 Task: Log work in the project TransportWorks for the issue 'Broken links in documentation' spent time as '3w 4d 22h 10m' and remaining time as '5w 5d 6h 57m' and move to bottom of backlog. Now add the issue to the epic 'Content delivery network (CDN) implementation'.
Action: Mouse moved to (246, 68)
Screenshot: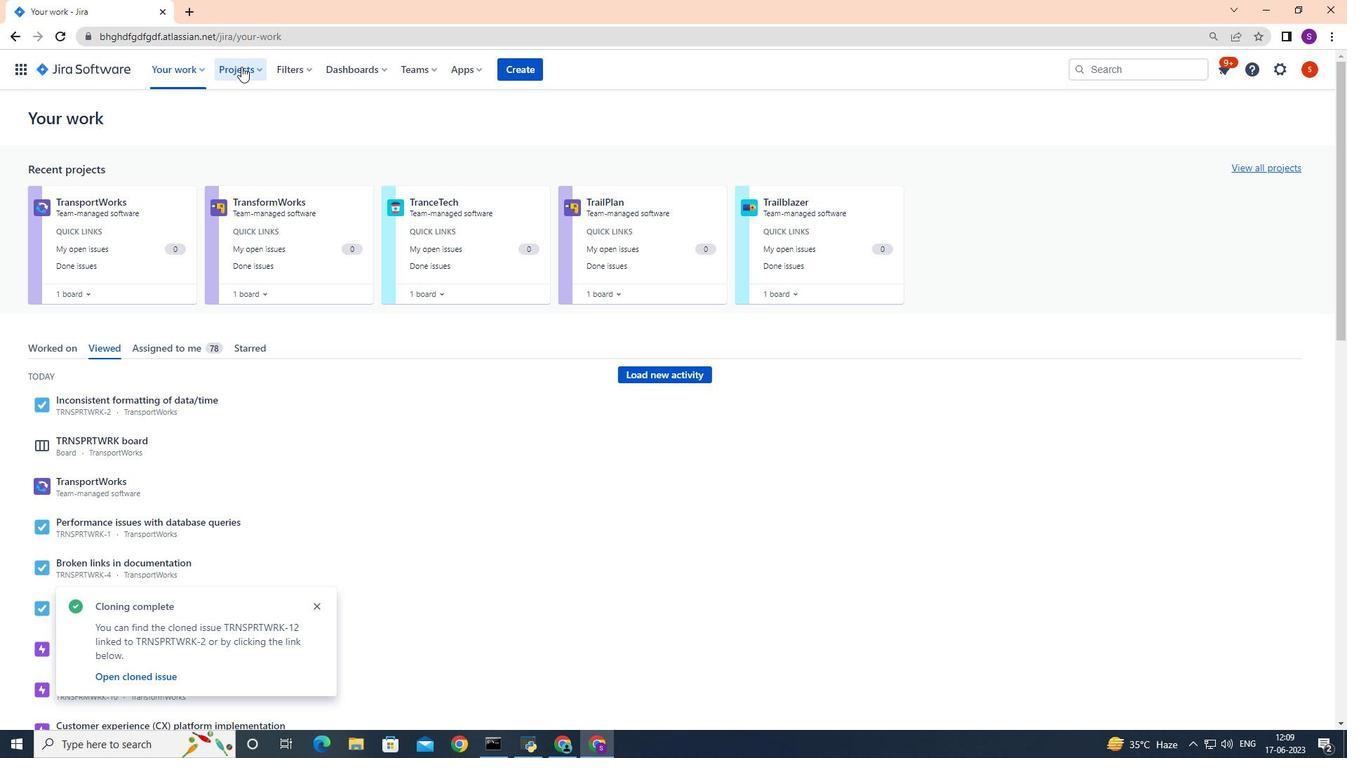 
Action: Mouse pressed left at (246, 68)
Screenshot: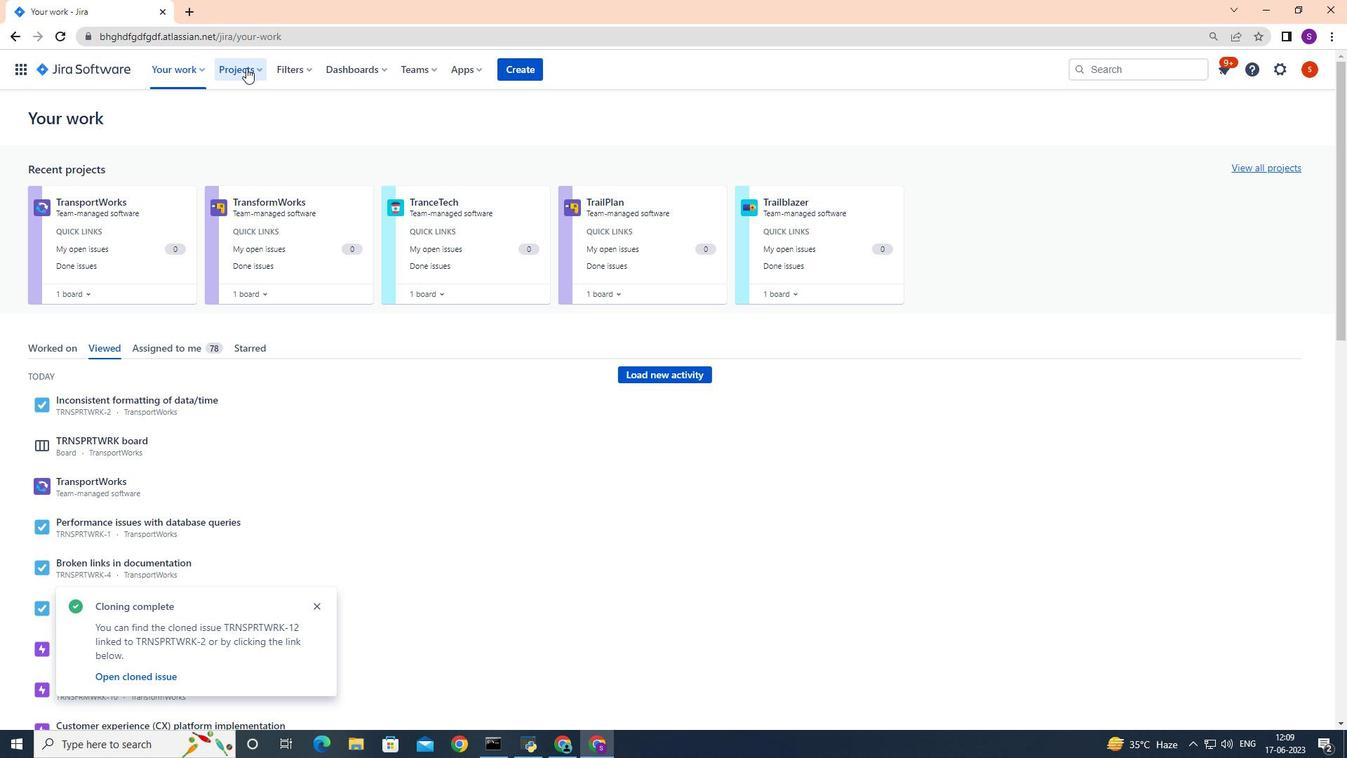 
Action: Mouse moved to (261, 128)
Screenshot: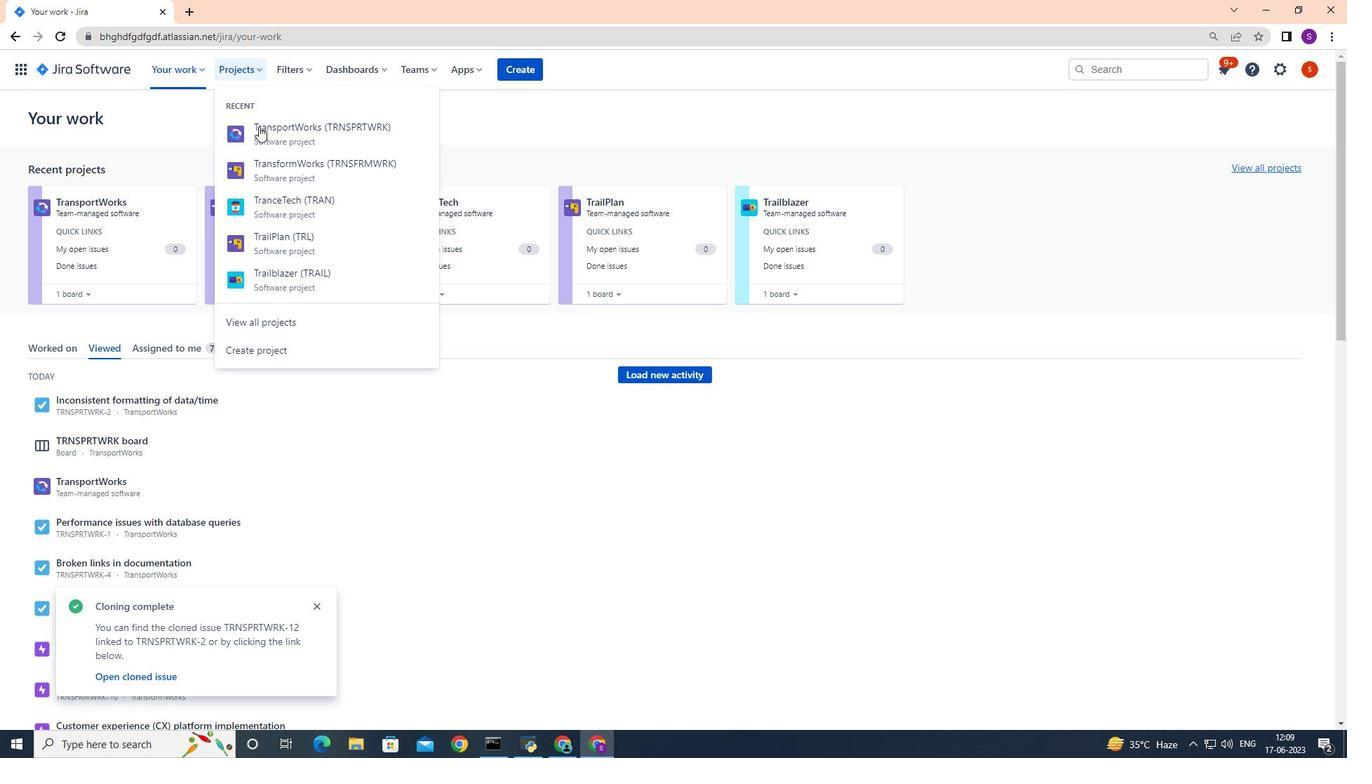 
Action: Mouse pressed left at (261, 128)
Screenshot: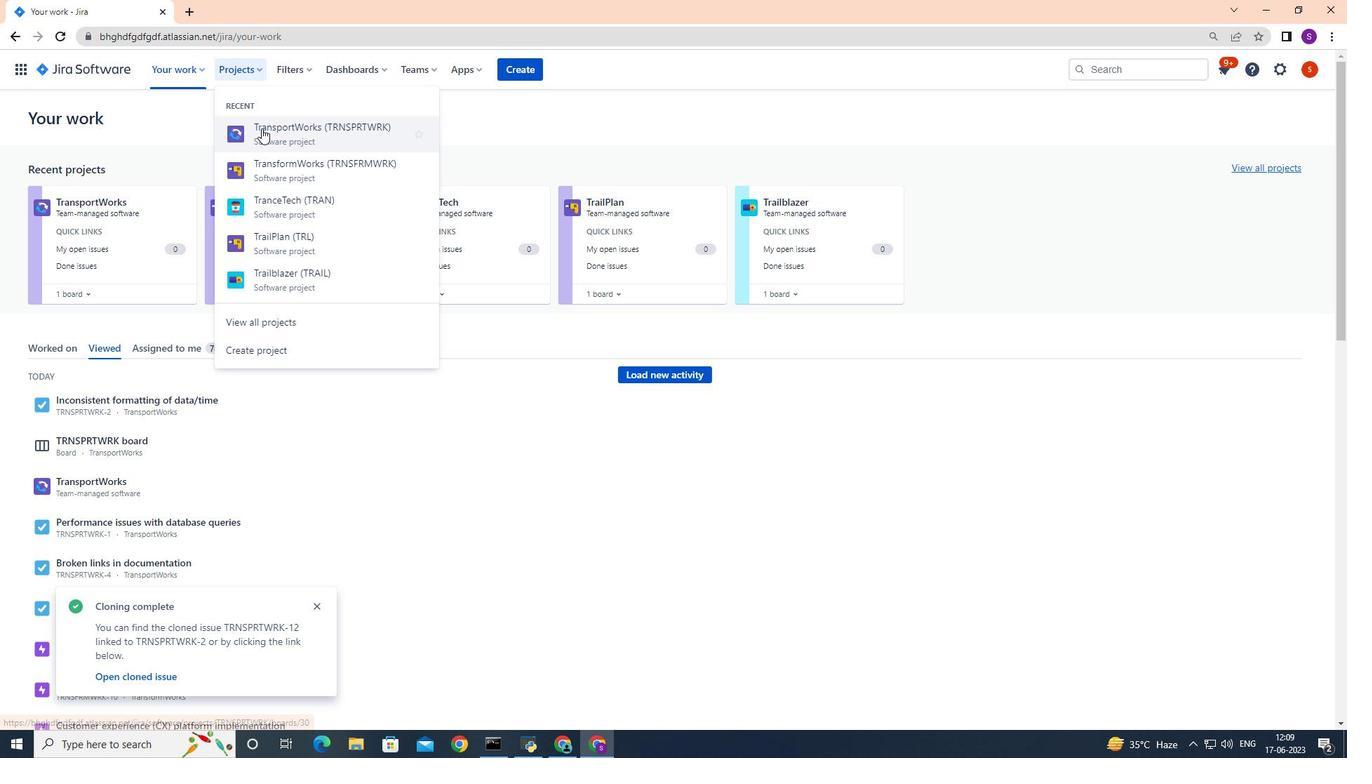 
Action: Mouse moved to (148, 211)
Screenshot: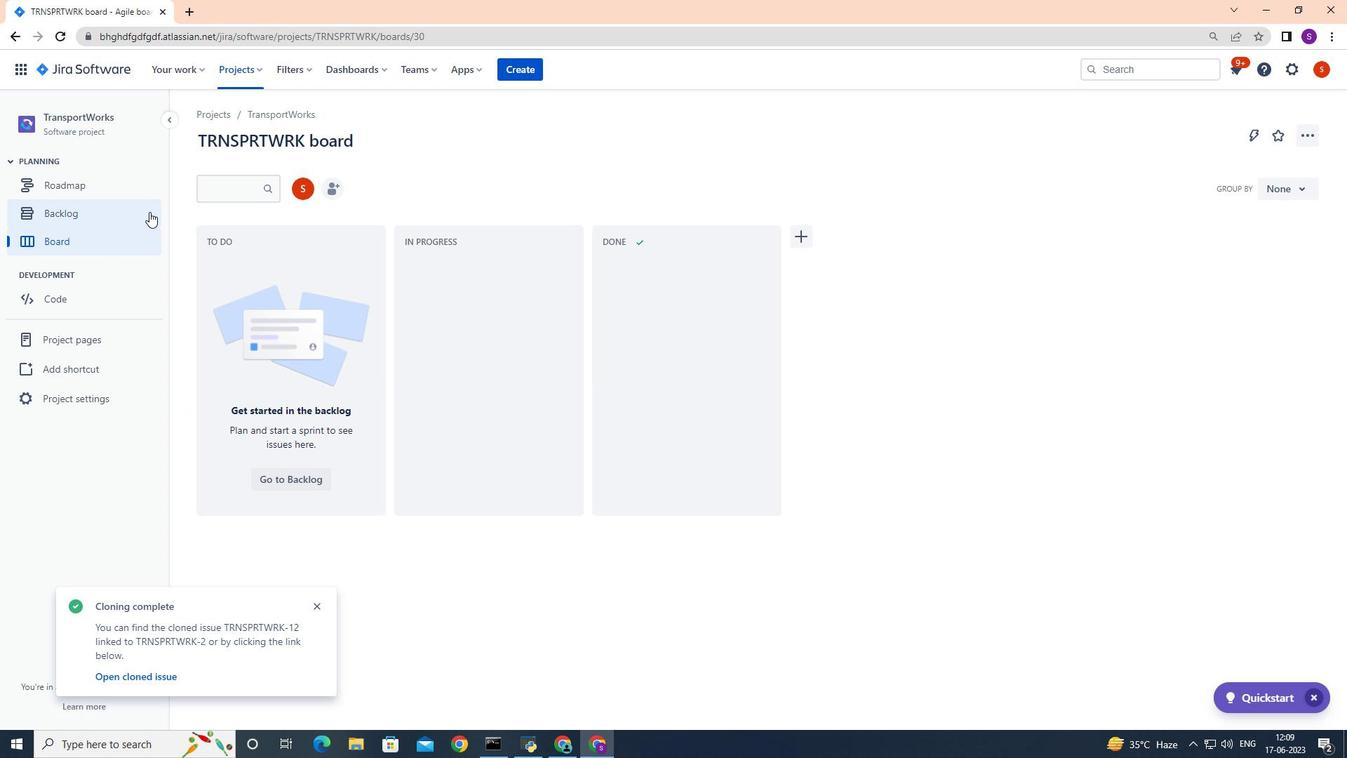 
Action: Mouse pressed left at (148, 211)
Screenshot: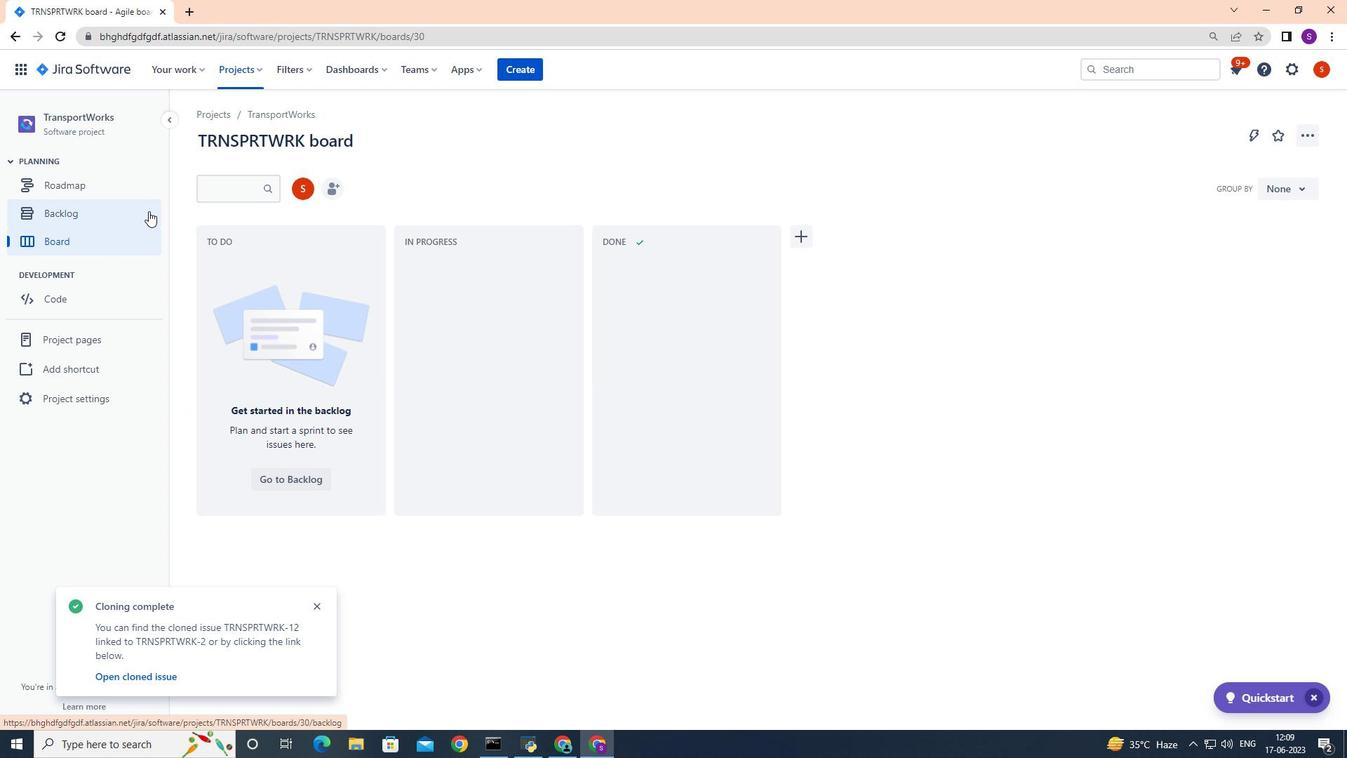 
Action: Mouse moved to (592, 408)
Screenshot: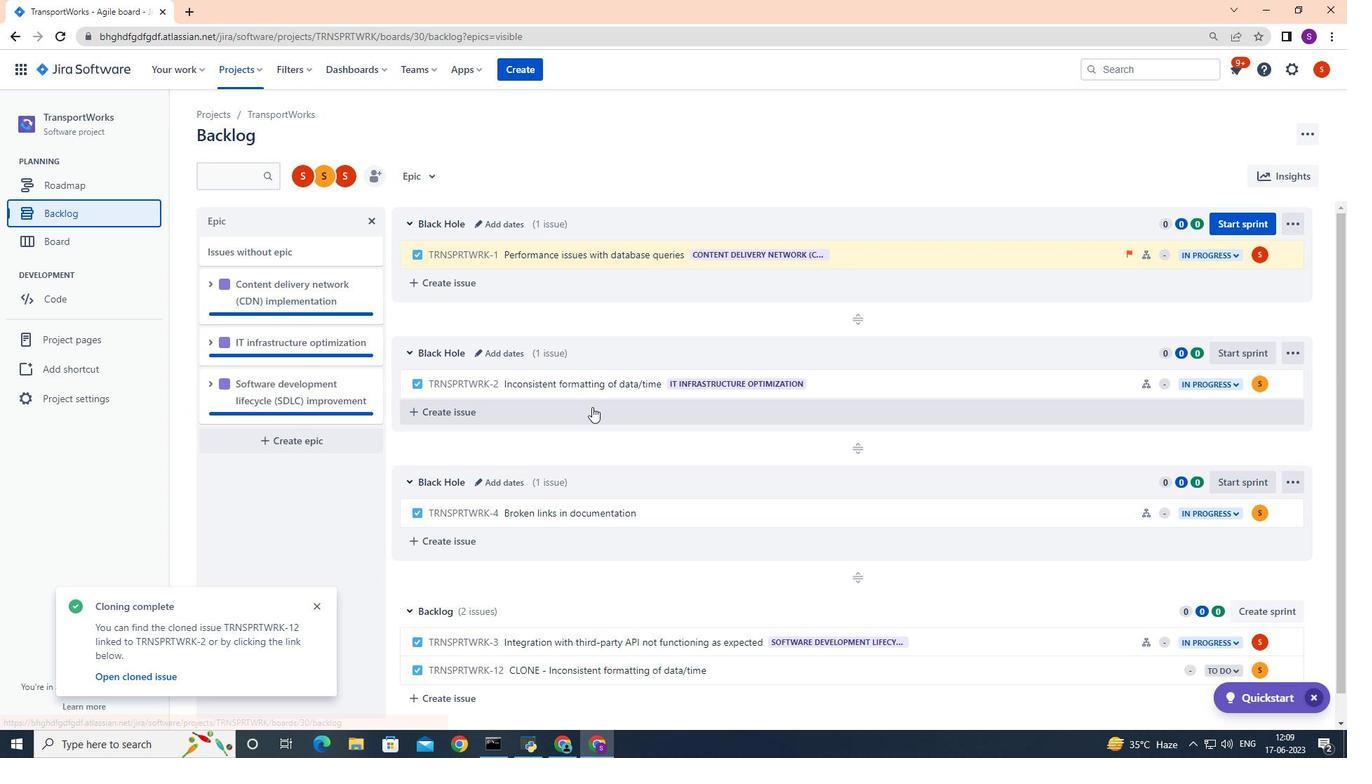 
Action: Mouse scrolled (592, 407) with delta (0, 0)
Screenshot: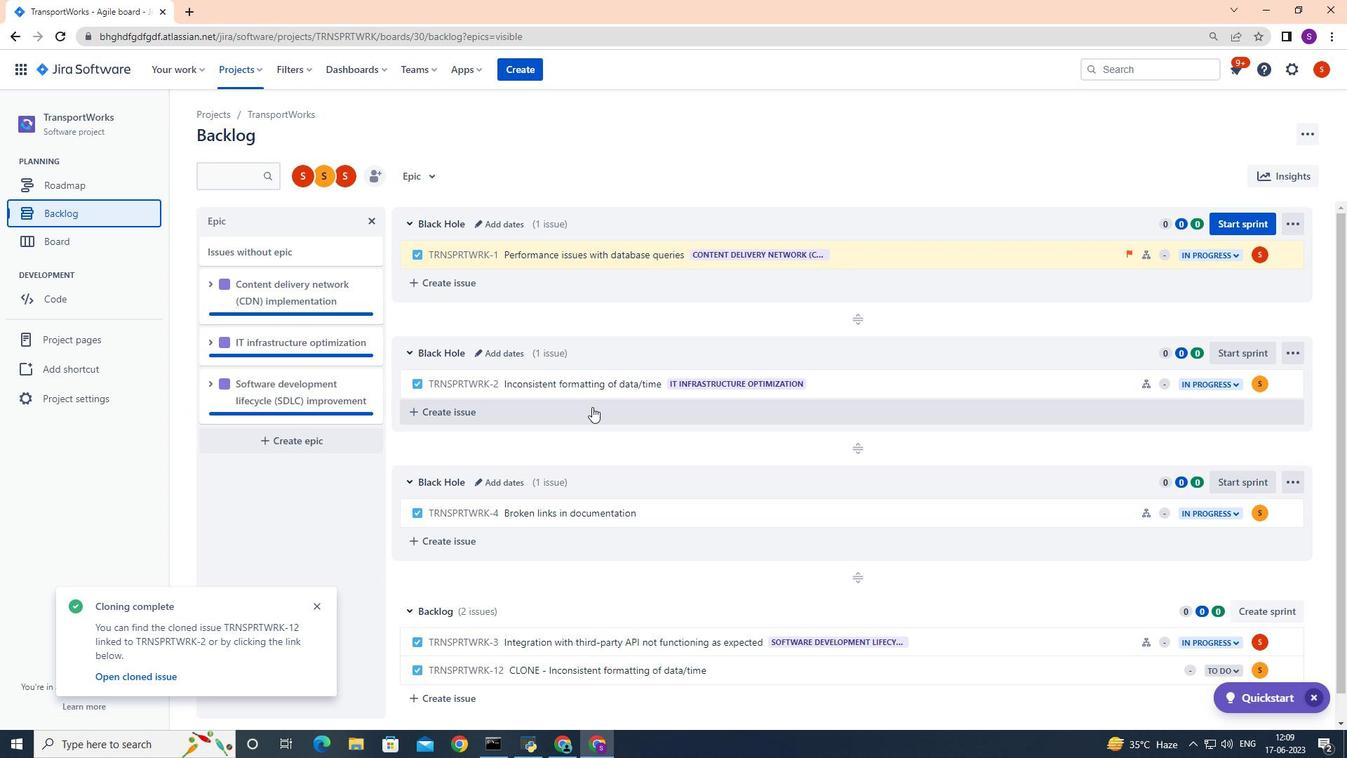 
Action: Mouse moved to (593, 409)
Screenshot: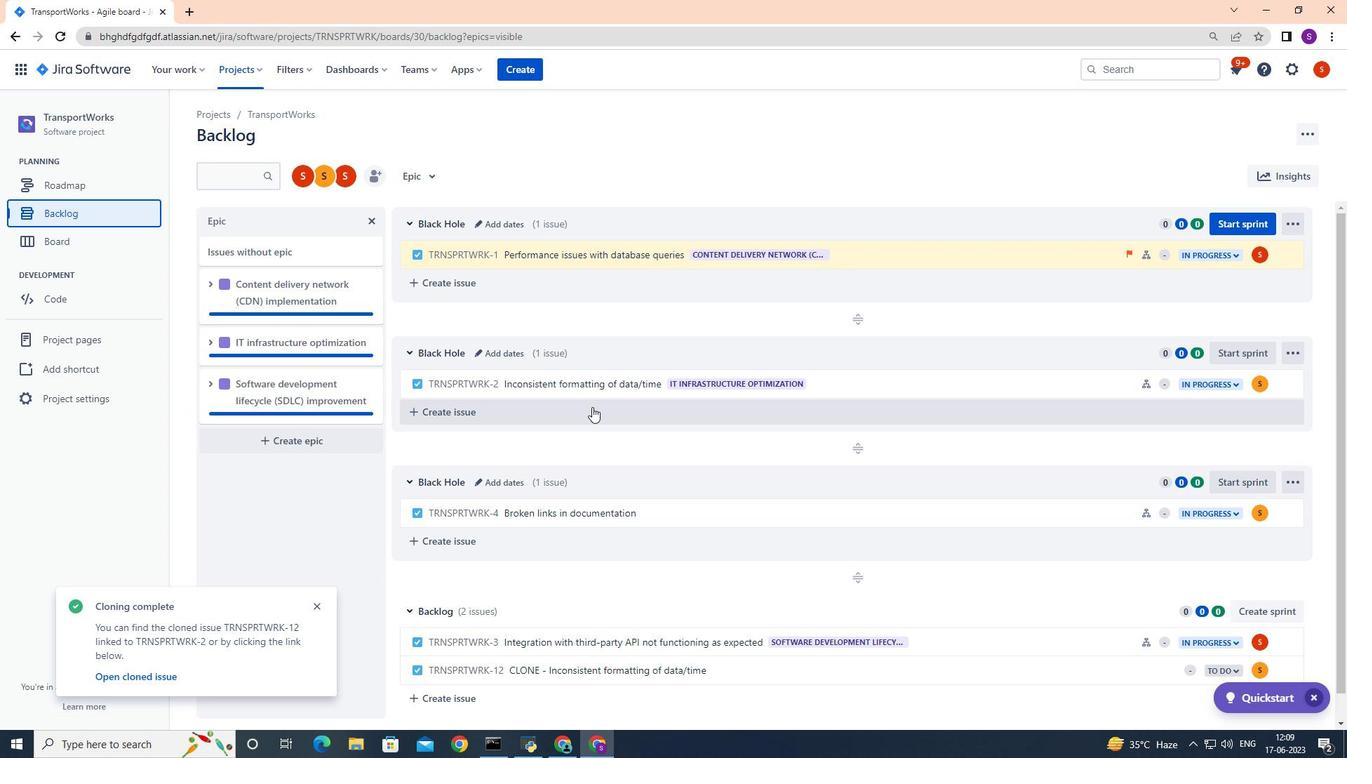 
Action: Mouse scrolled (593, 408) with delta (0, 0)
Screenshot: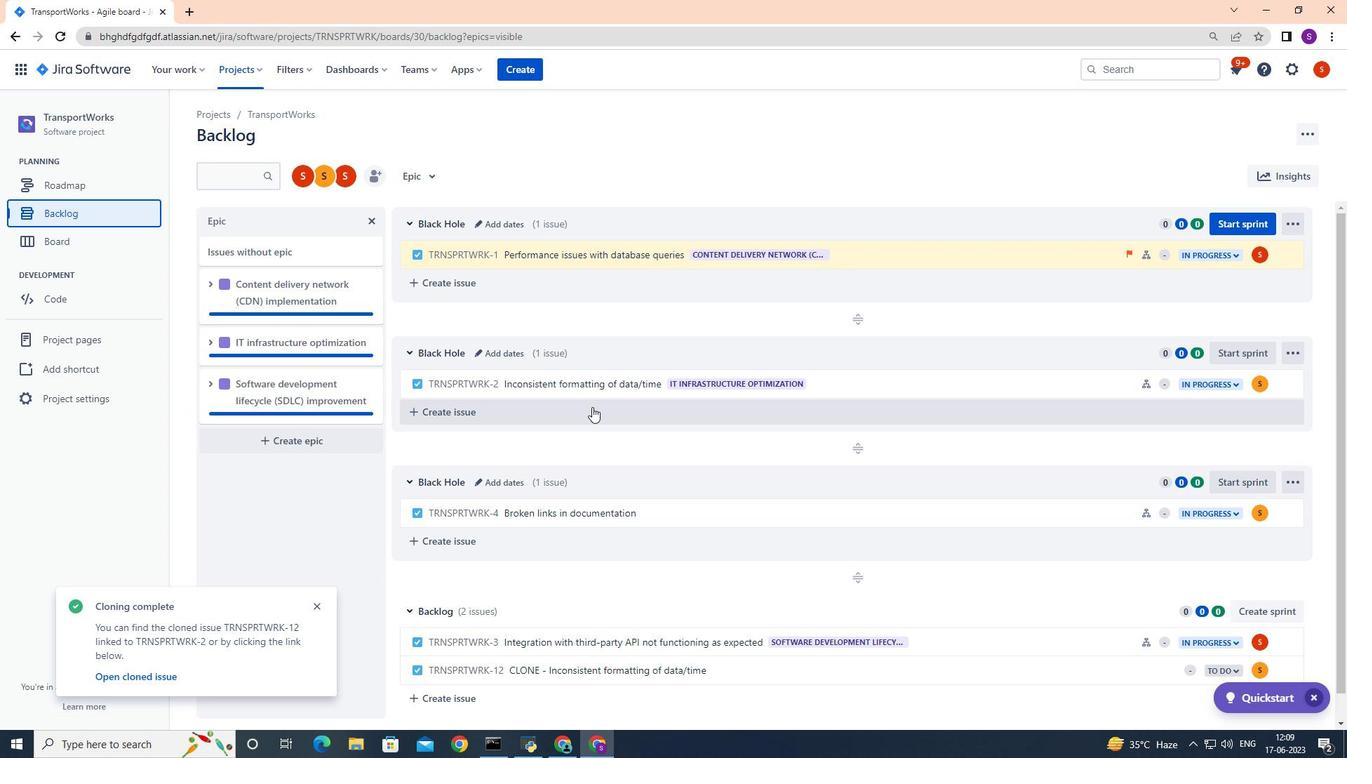
Action: Mouse moved to (593, 409)
Screenshot: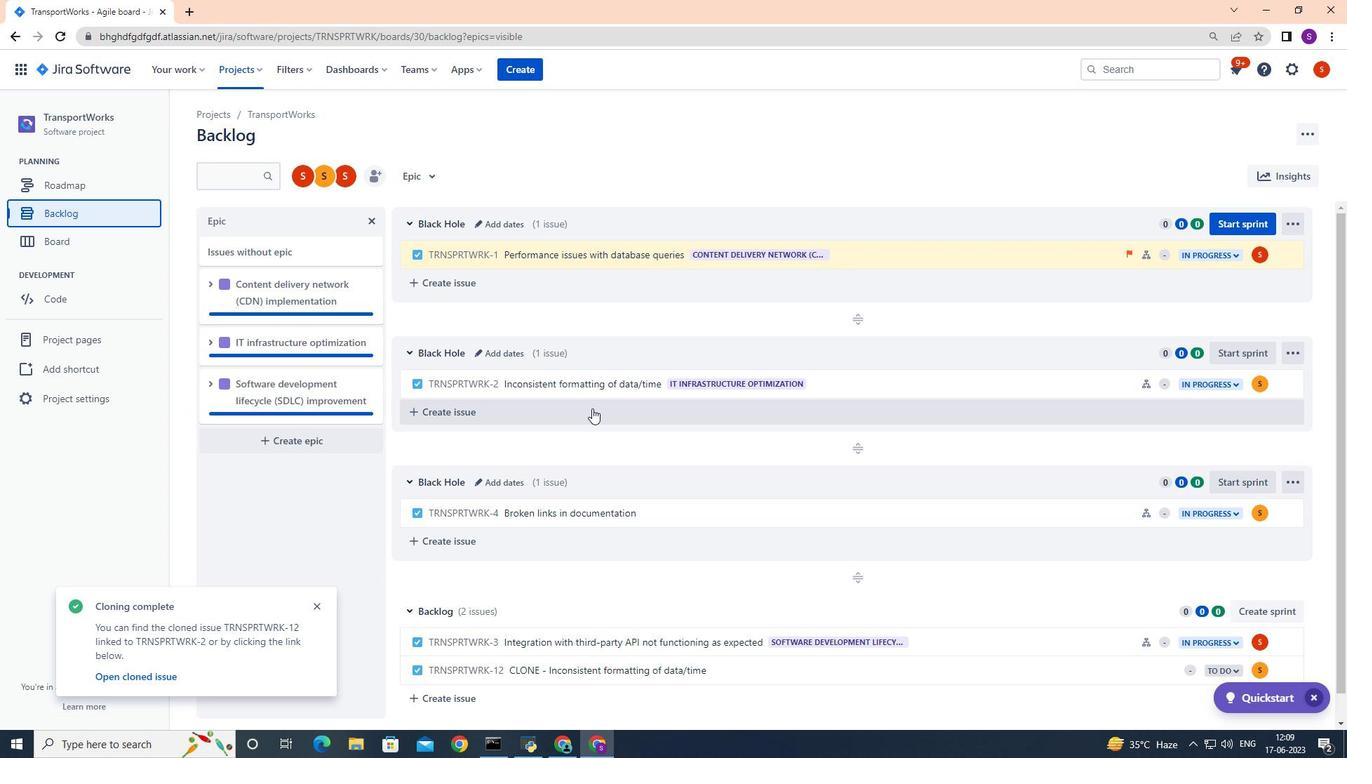
Action: Mouse scrolled (593, 408) with delta (0, 0)
Screenshot: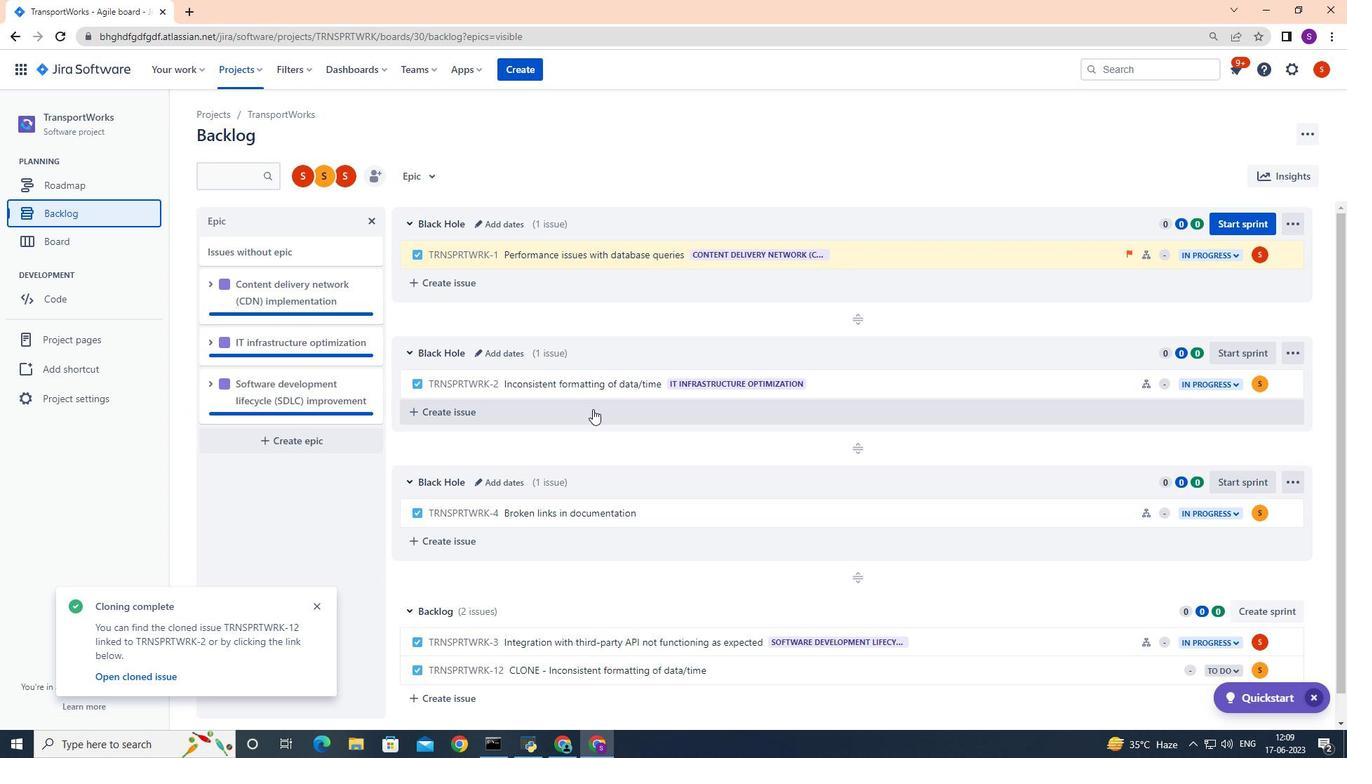 
Action: Mouse moved to (774, 487)
Screenshot: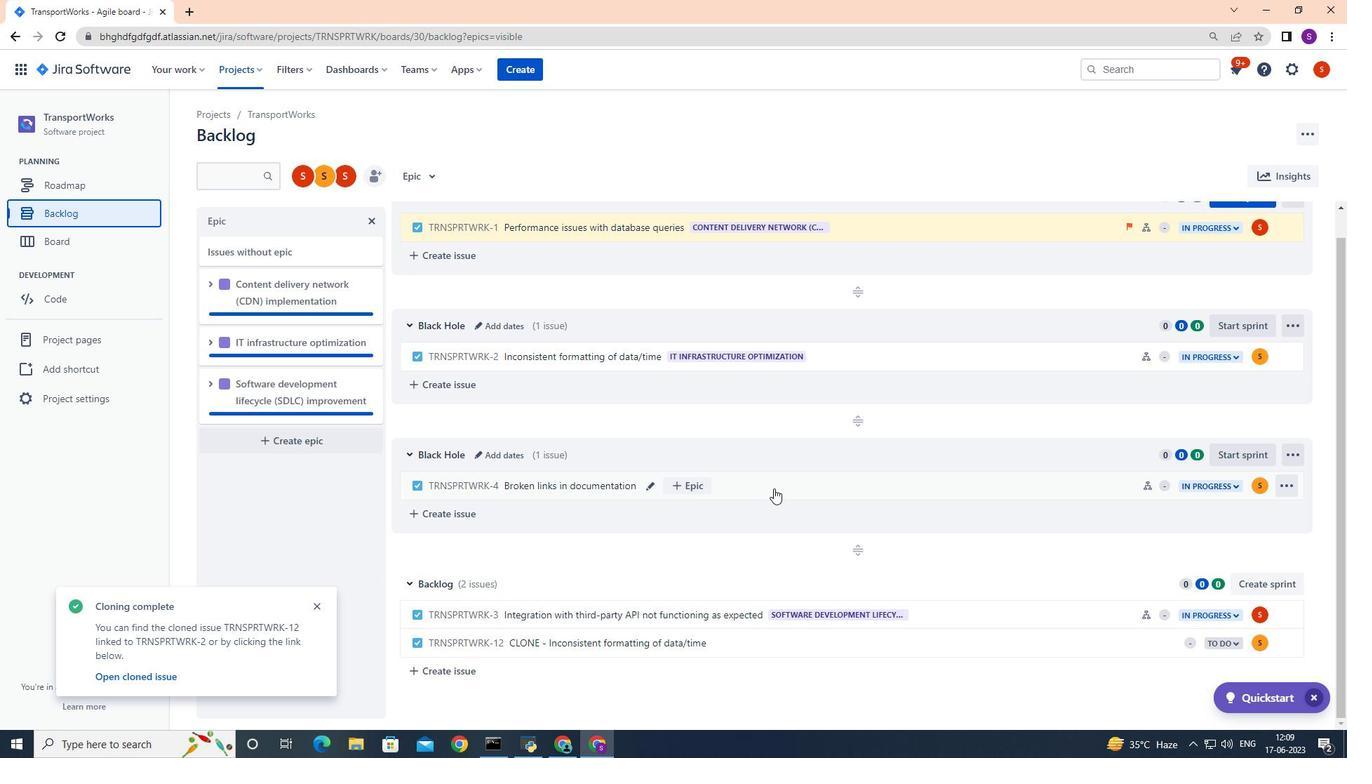 
Action: Mouse pressed left at (774, 487)
Screenshot: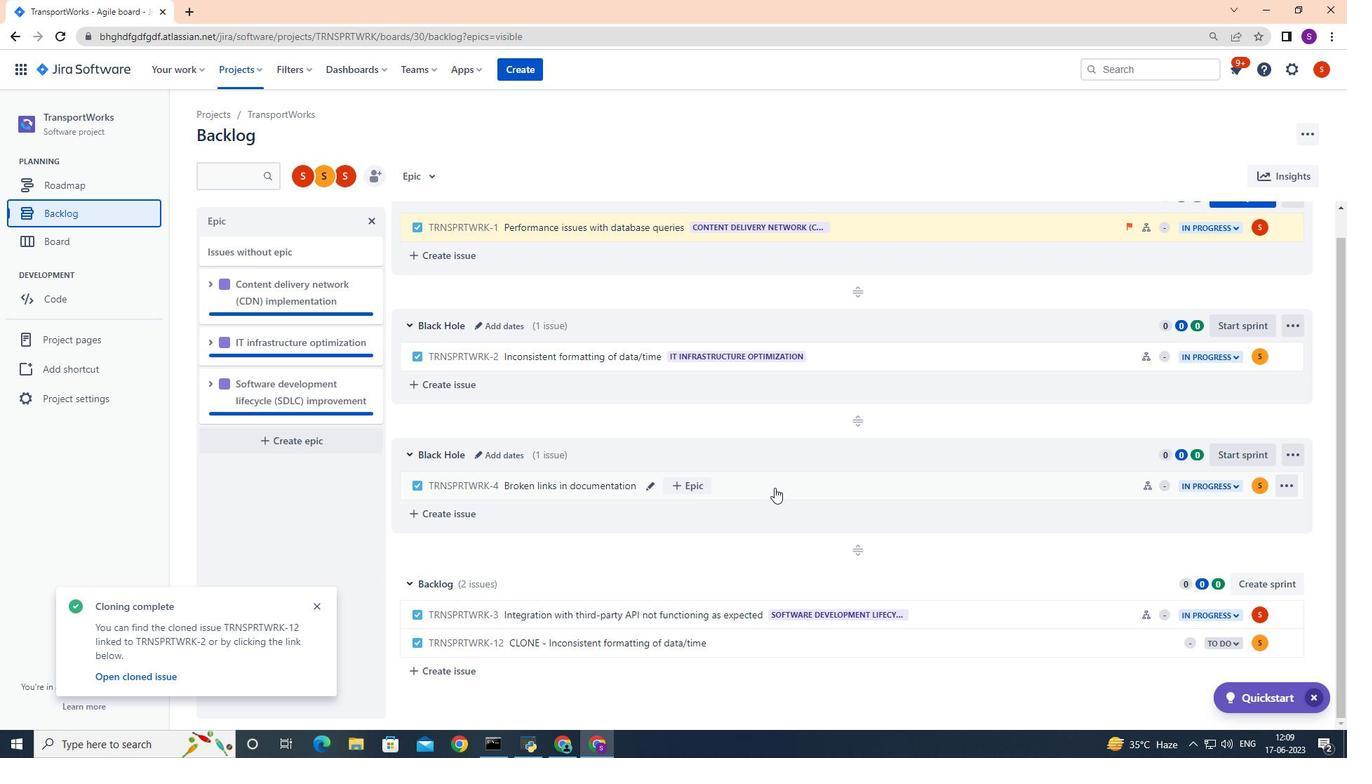 
Action: Mouse moved to (1301, 216)
Screenshot: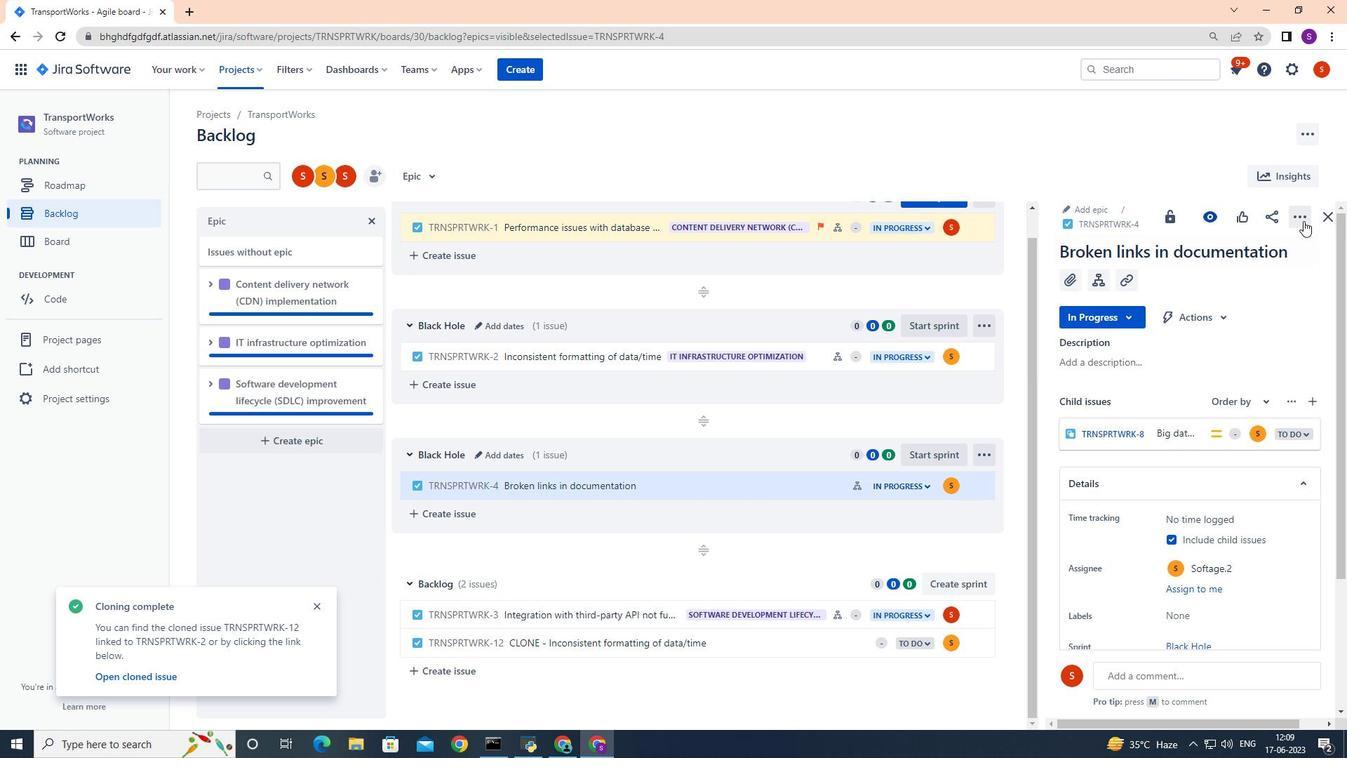 
Action: Mouse pressed left at (1301, 216)
Screenshot: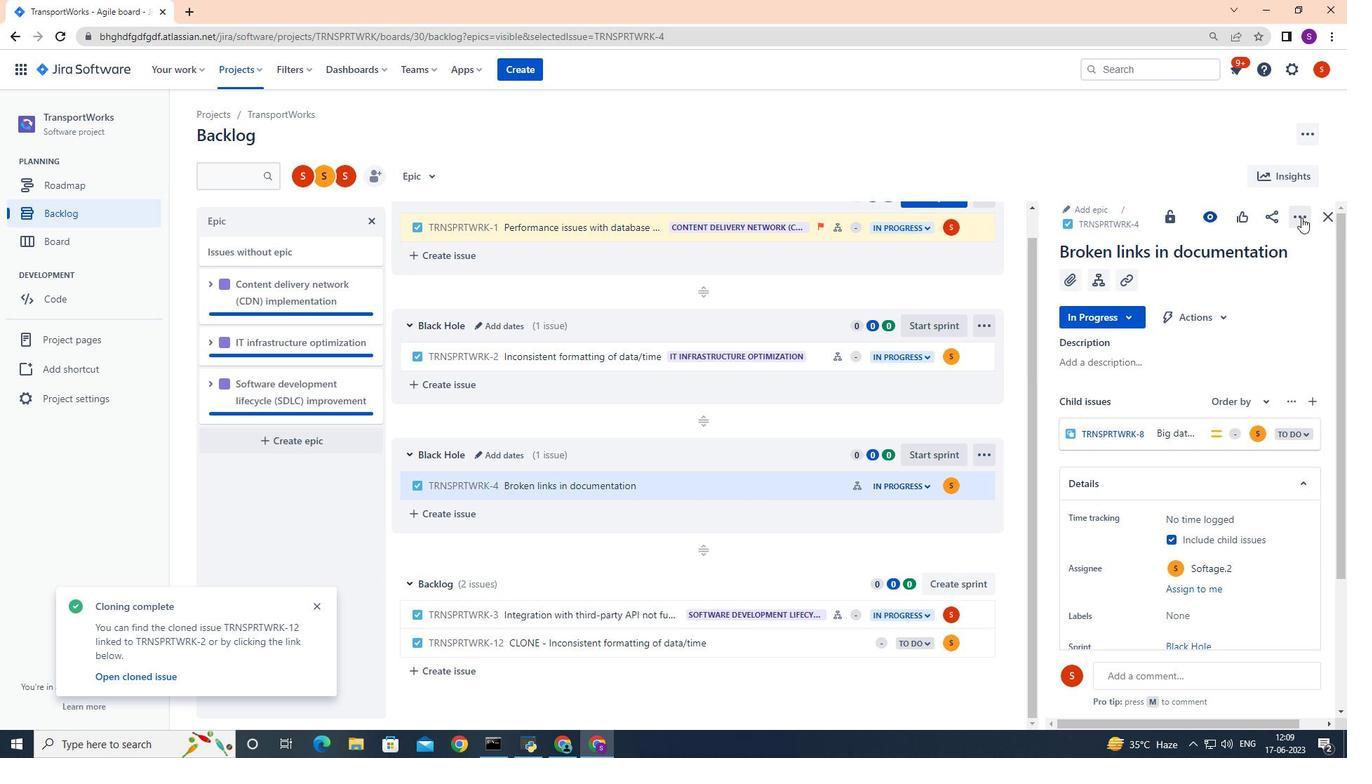 
Action: Mouse moved to (1272, 250)
Screenshot: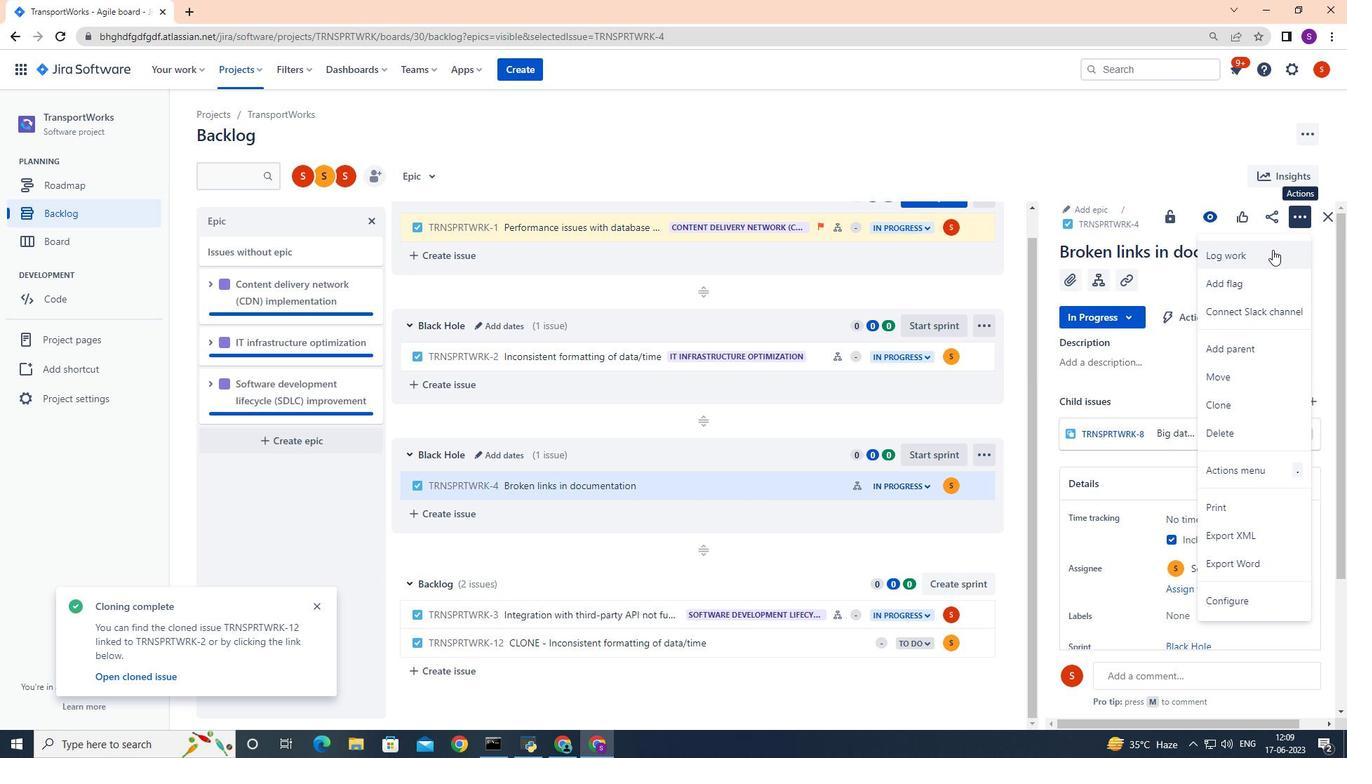 
Action: Mouse pressed left at (1272, 250)
Screenshot: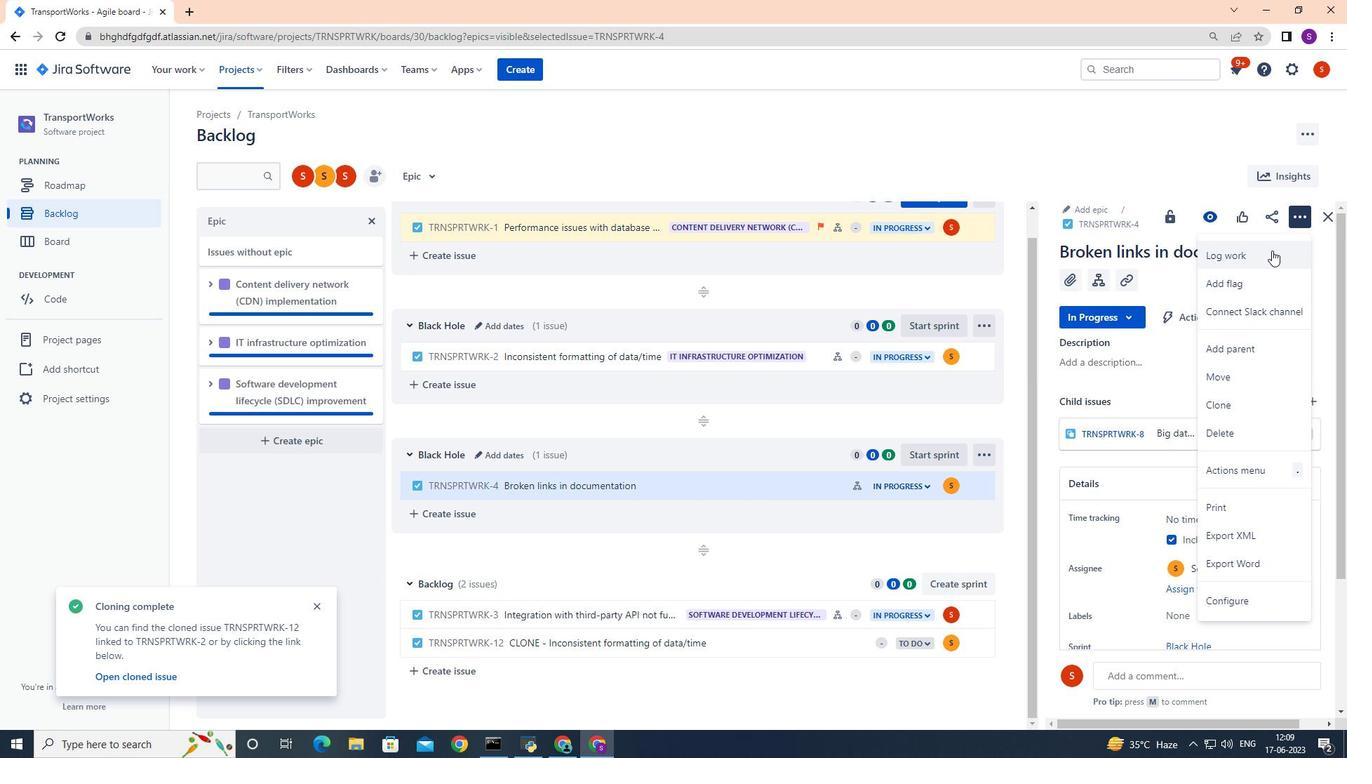 
Action: Mouse moved to (1272, 251)
Screenshot: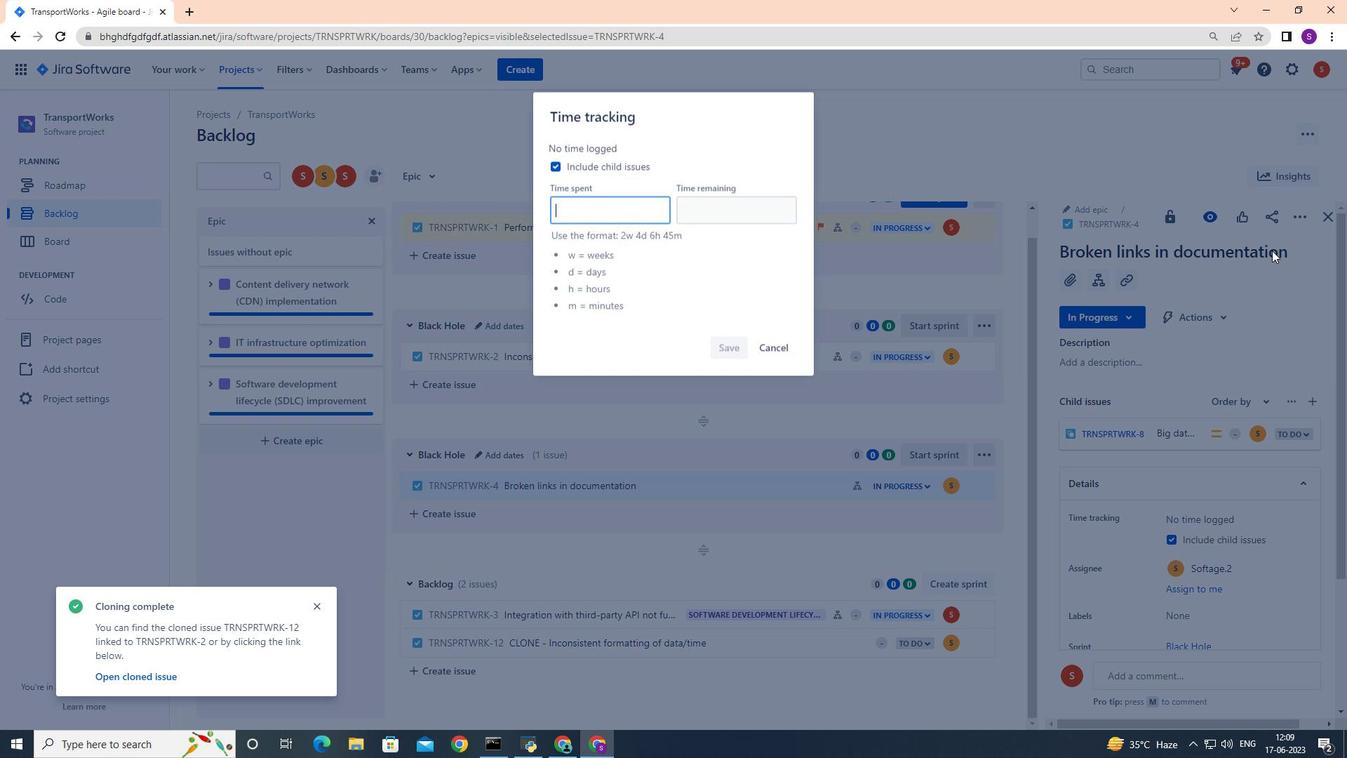
Action: Key pressed 3w<Key.space>4d<Key.space>22h<Key.space>10m<Key.space>
Screenshot: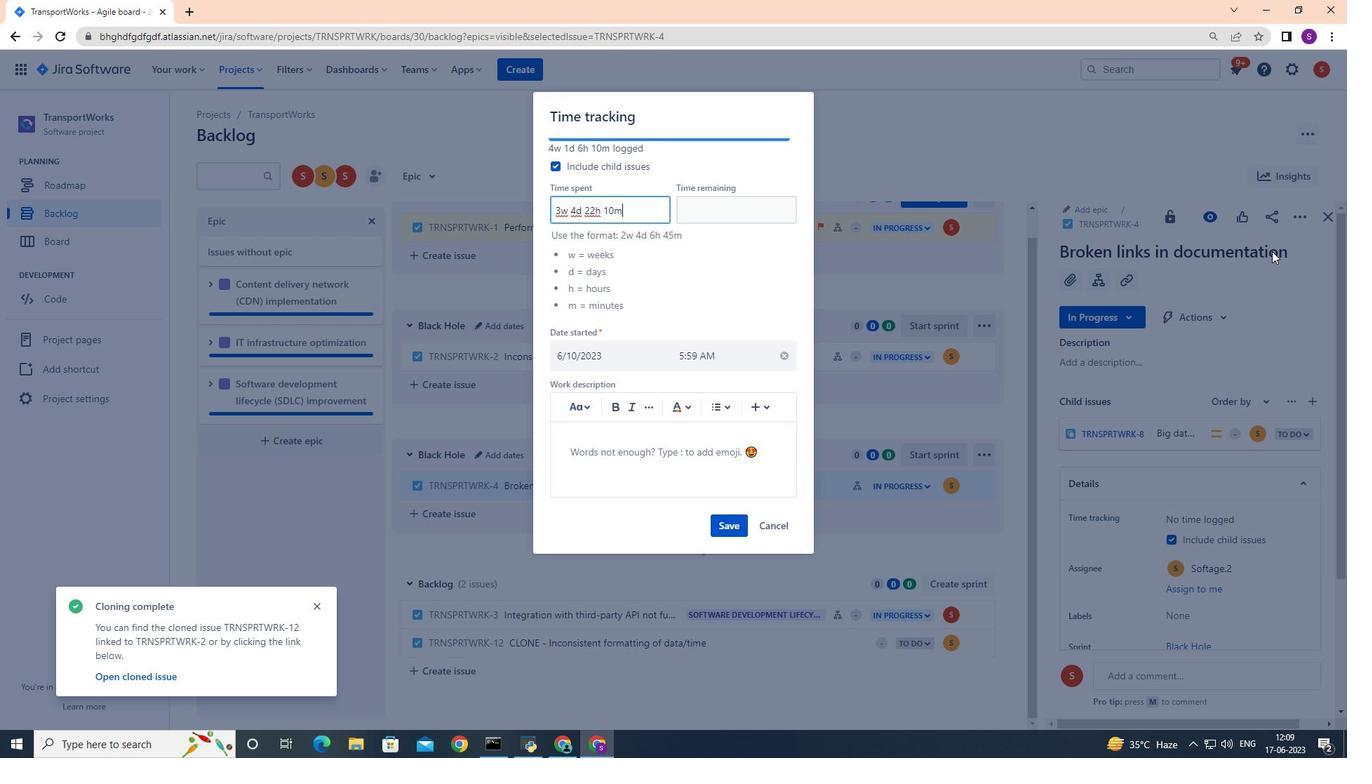 
Action: Mouse moved to (706, 212)
Screenshot: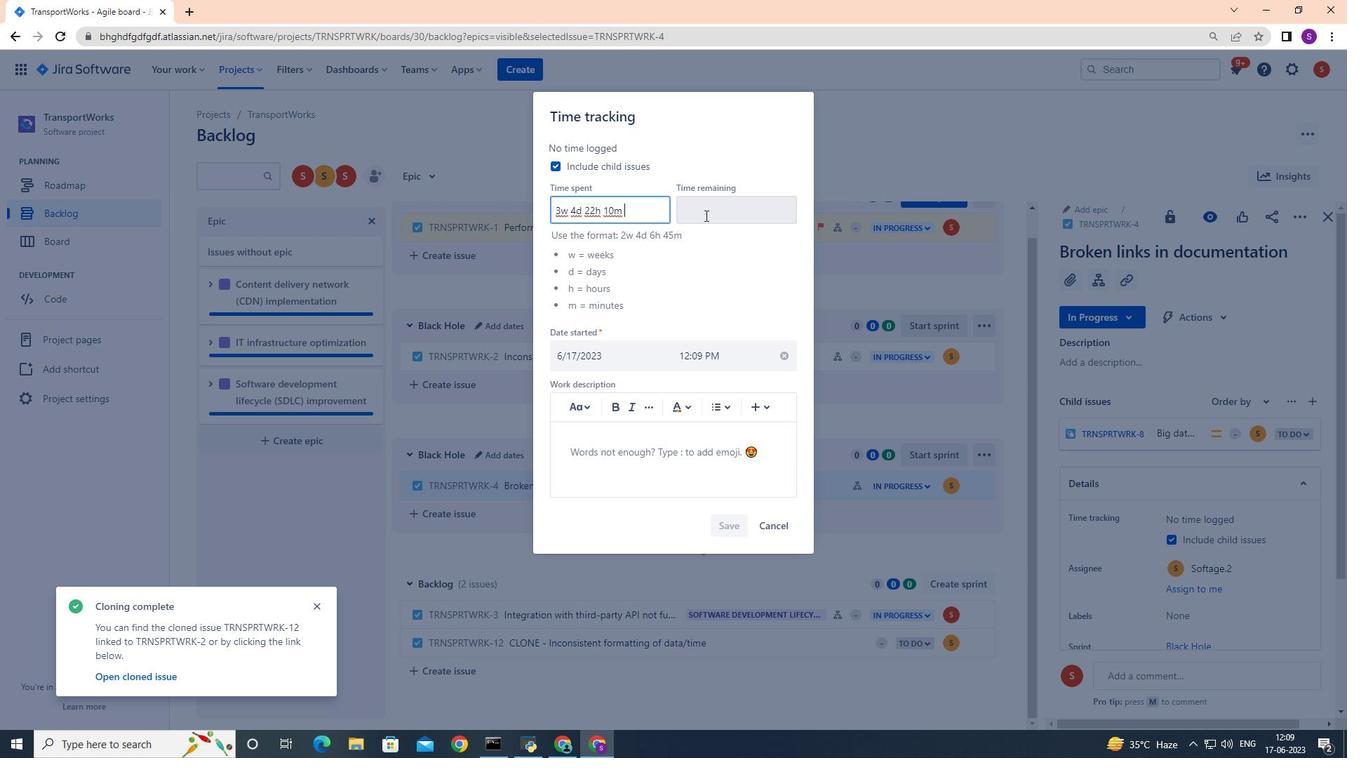 
Action: Mouse pressed left at (706, 213)
Screenshot: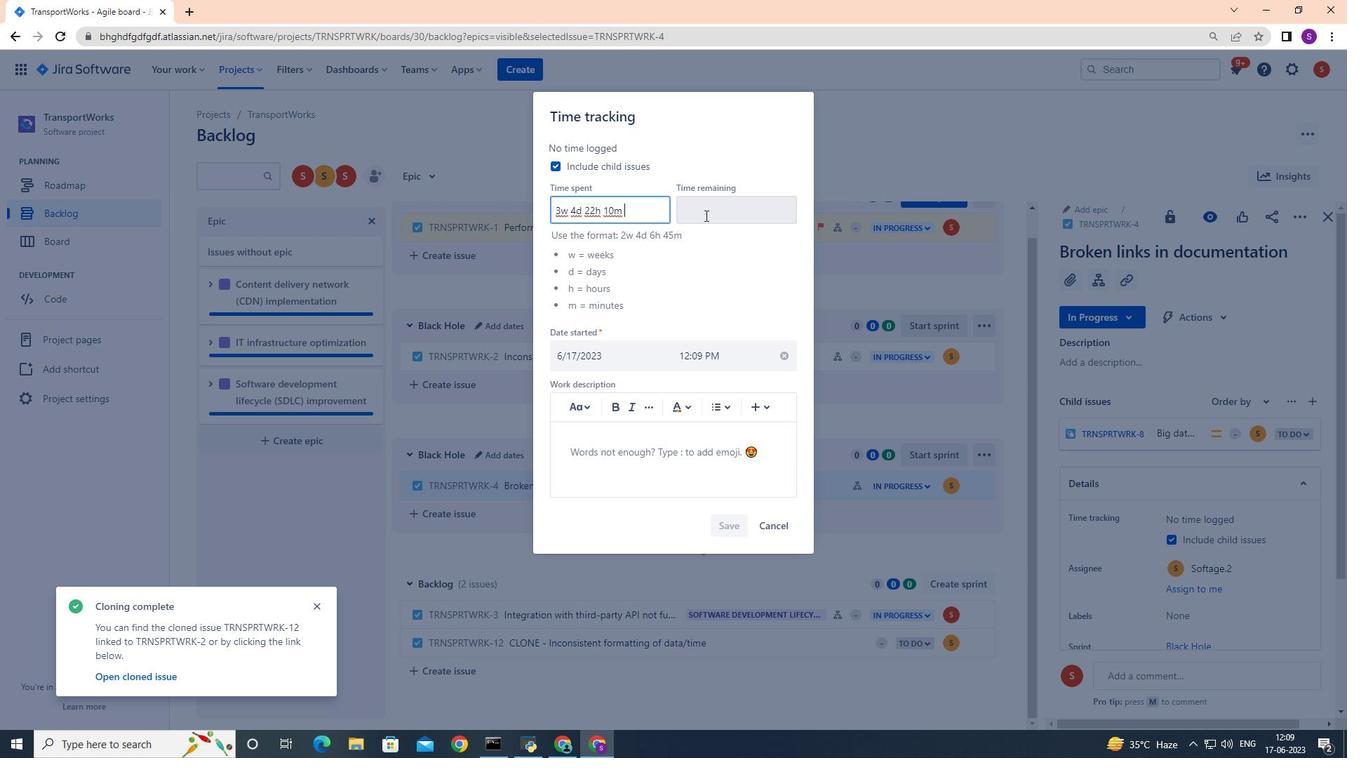 
Action: Mouse moved to (708, 211)
Screenshot: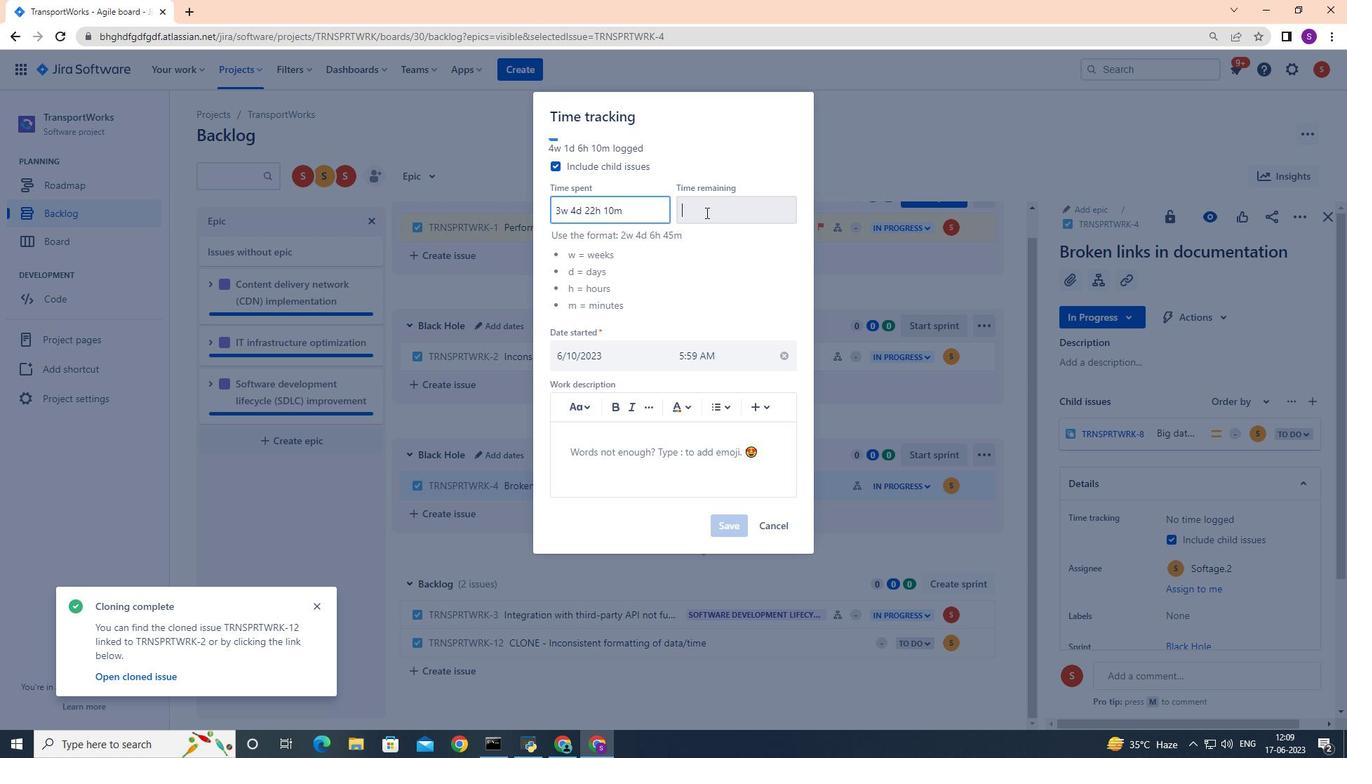 
Action: Key pressed 5w<Key.space>5d<Key.space>6h<Key.space>57m
Screenshot: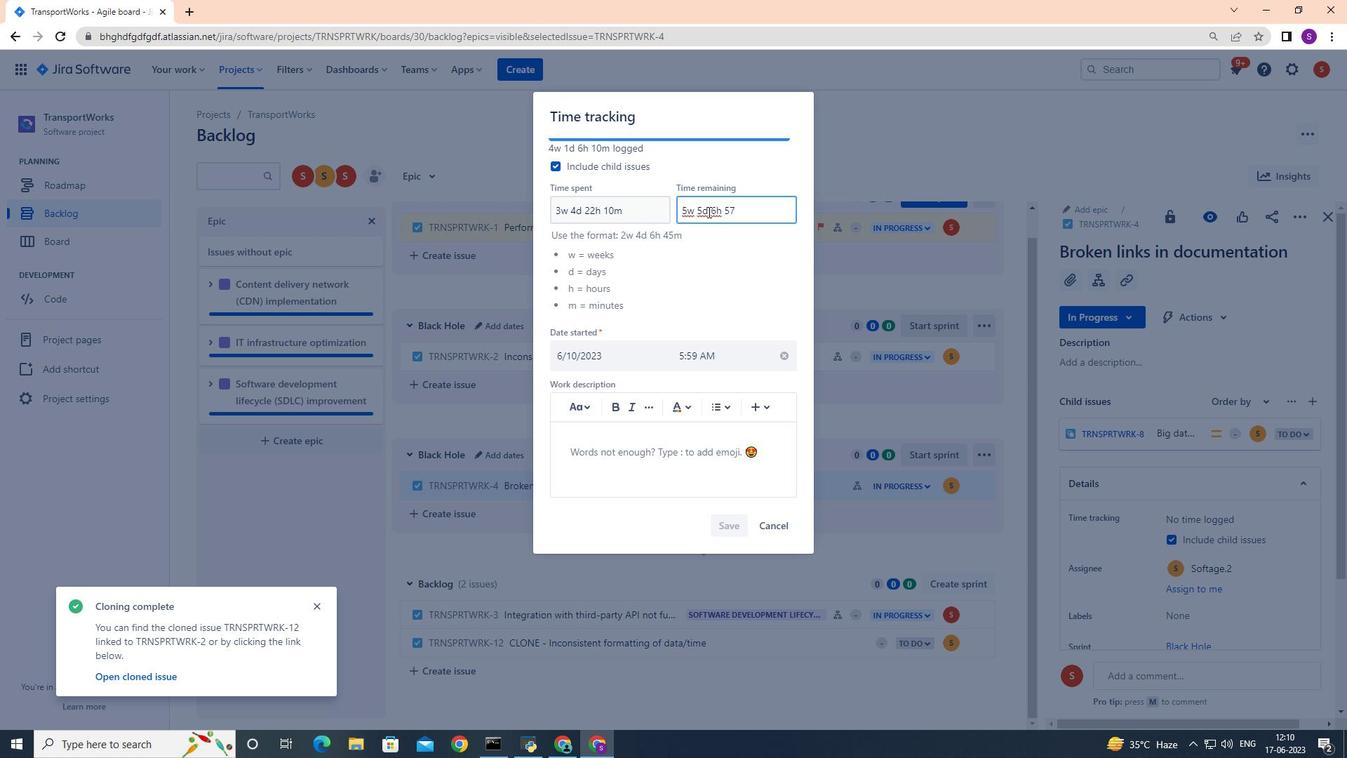 
Action: Mouse moved to (732, 520)
Screenshot: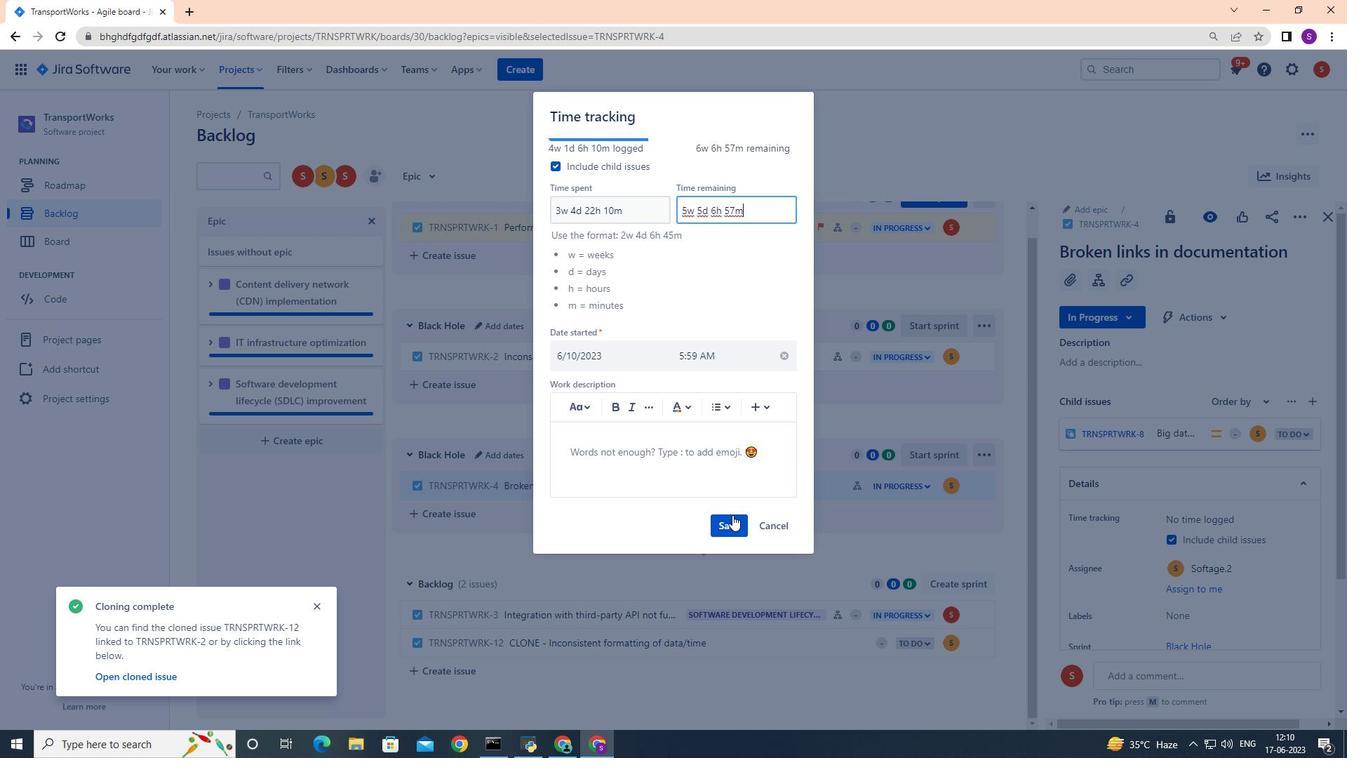 
Action: Mouse pressed left at (732, 520)
Screenshot: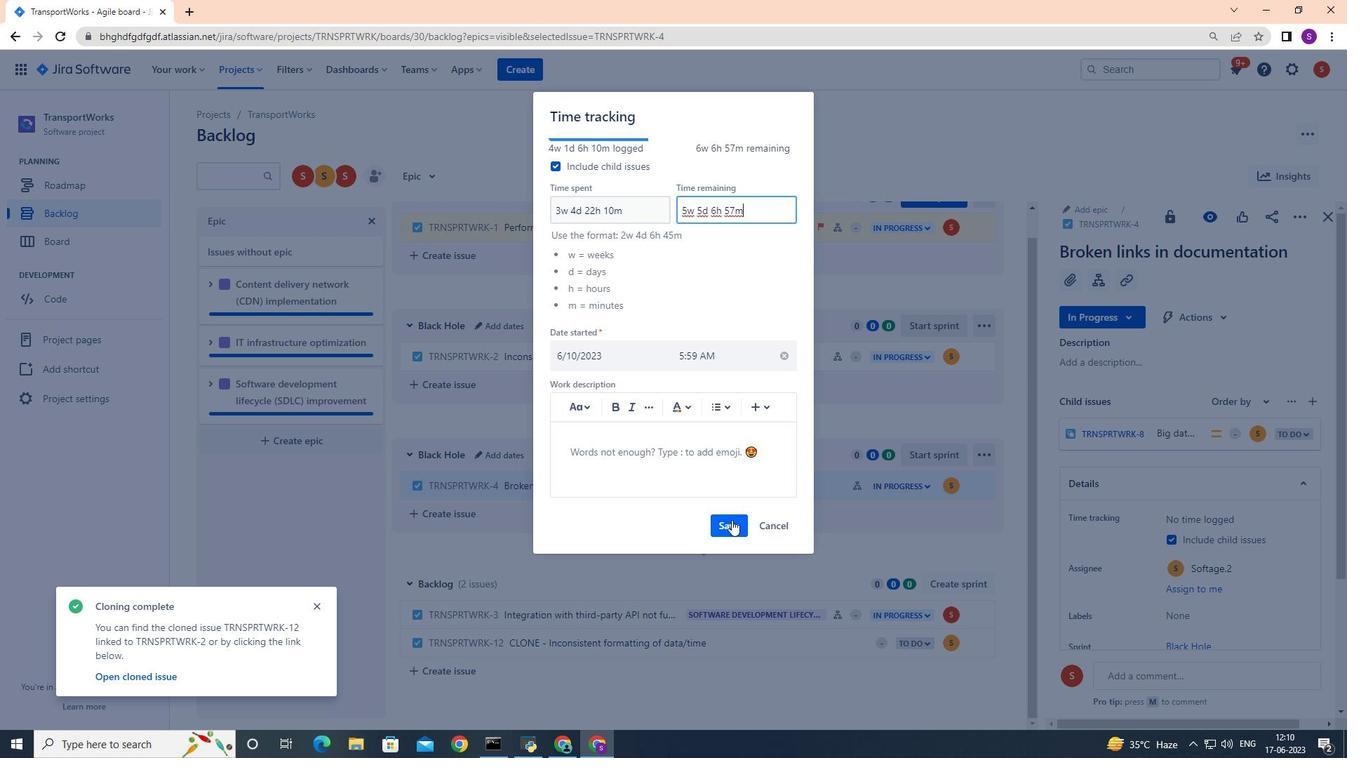 
Action: Mouse moved to (984, 487)
Screenshot: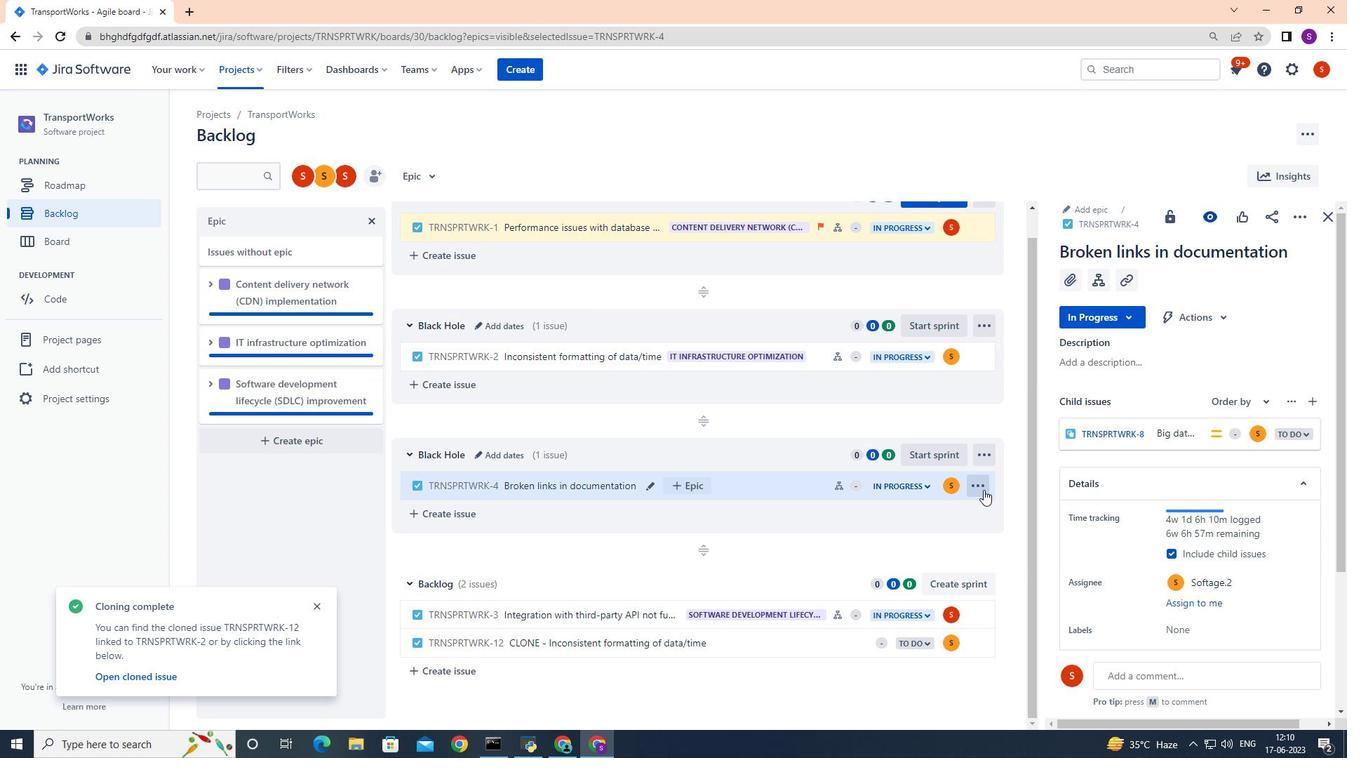 
Action: Mouse pressed left at (984, 487)
Screenshot: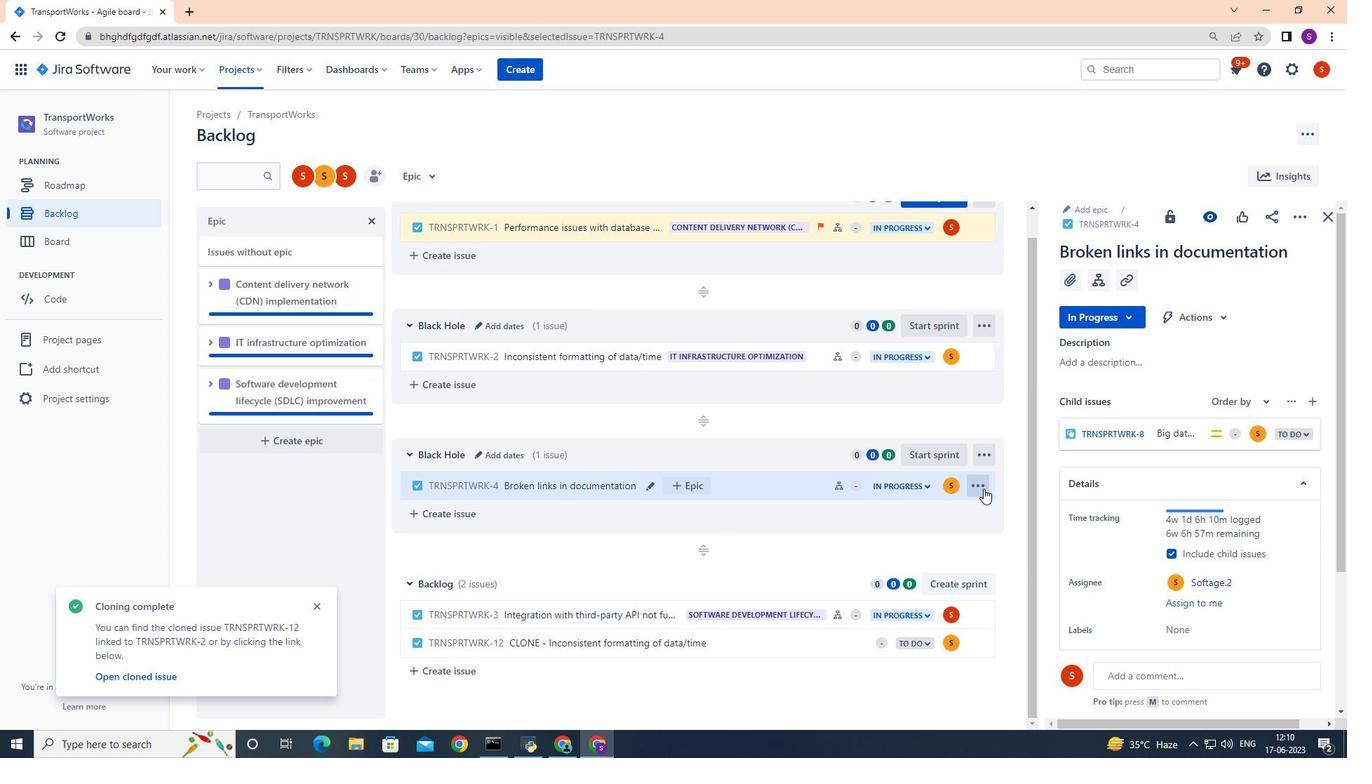 
Action: Mouse moved to (958, 451)
Screenshot: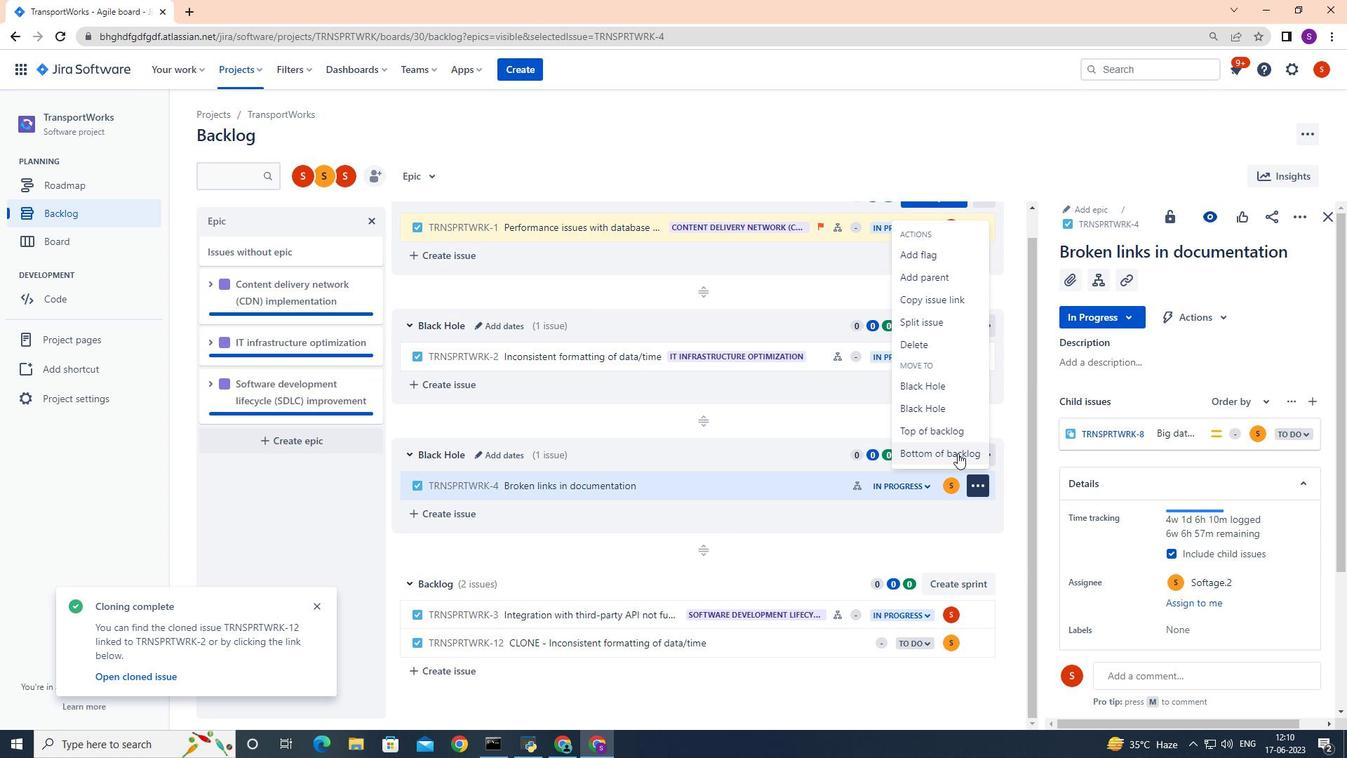 
Action: Mouse pressed left at (958, 451)
Screenshot: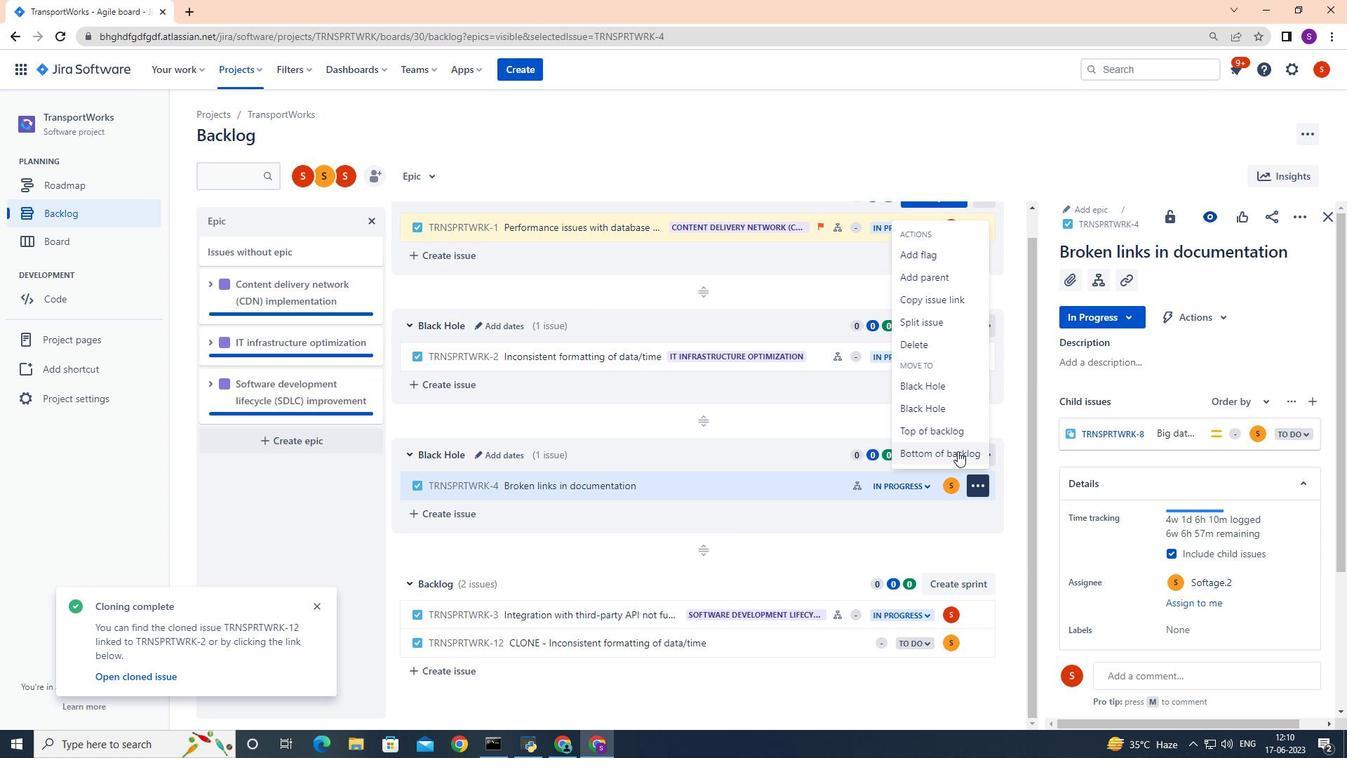 
Action: Mouse moved to (746, 568)
Screenshot: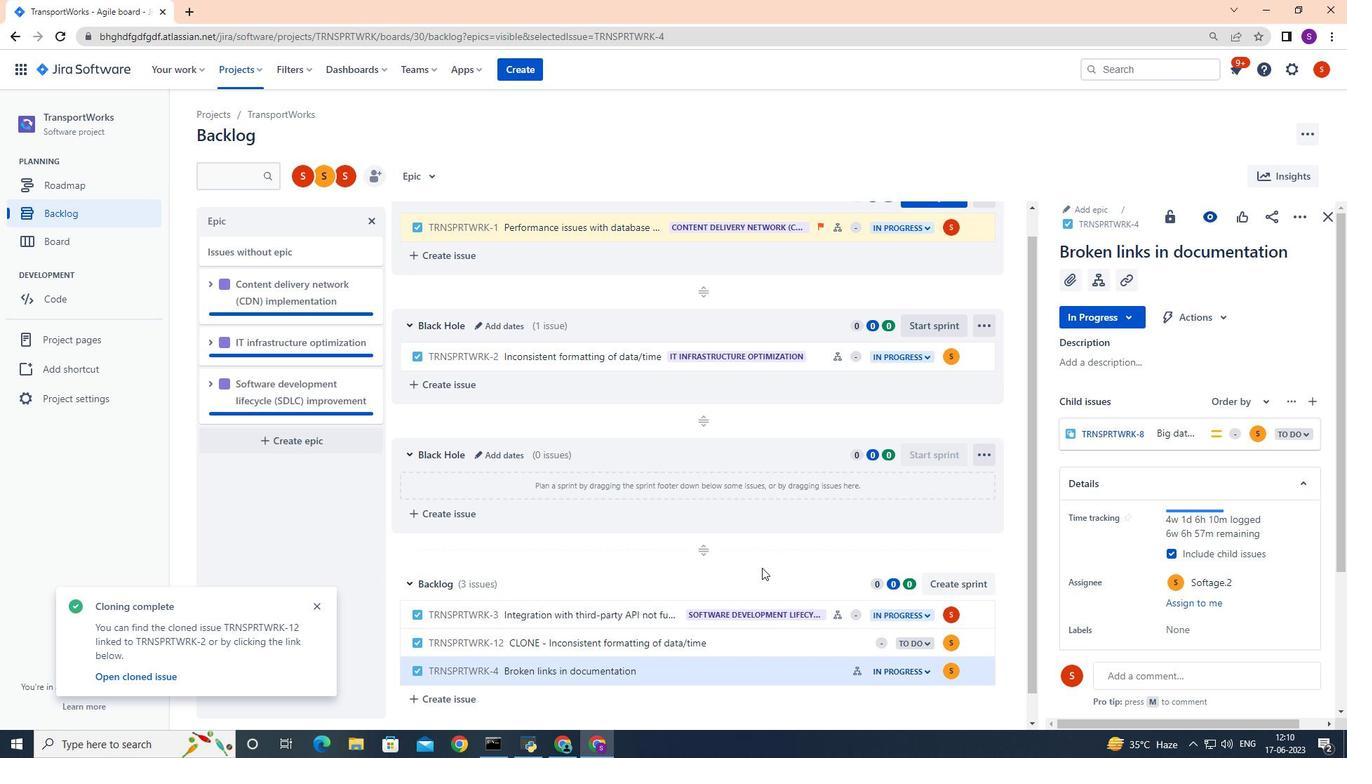 
Action: Mouse scrolled (746, 567) with delta (0, 0)
Screenshot: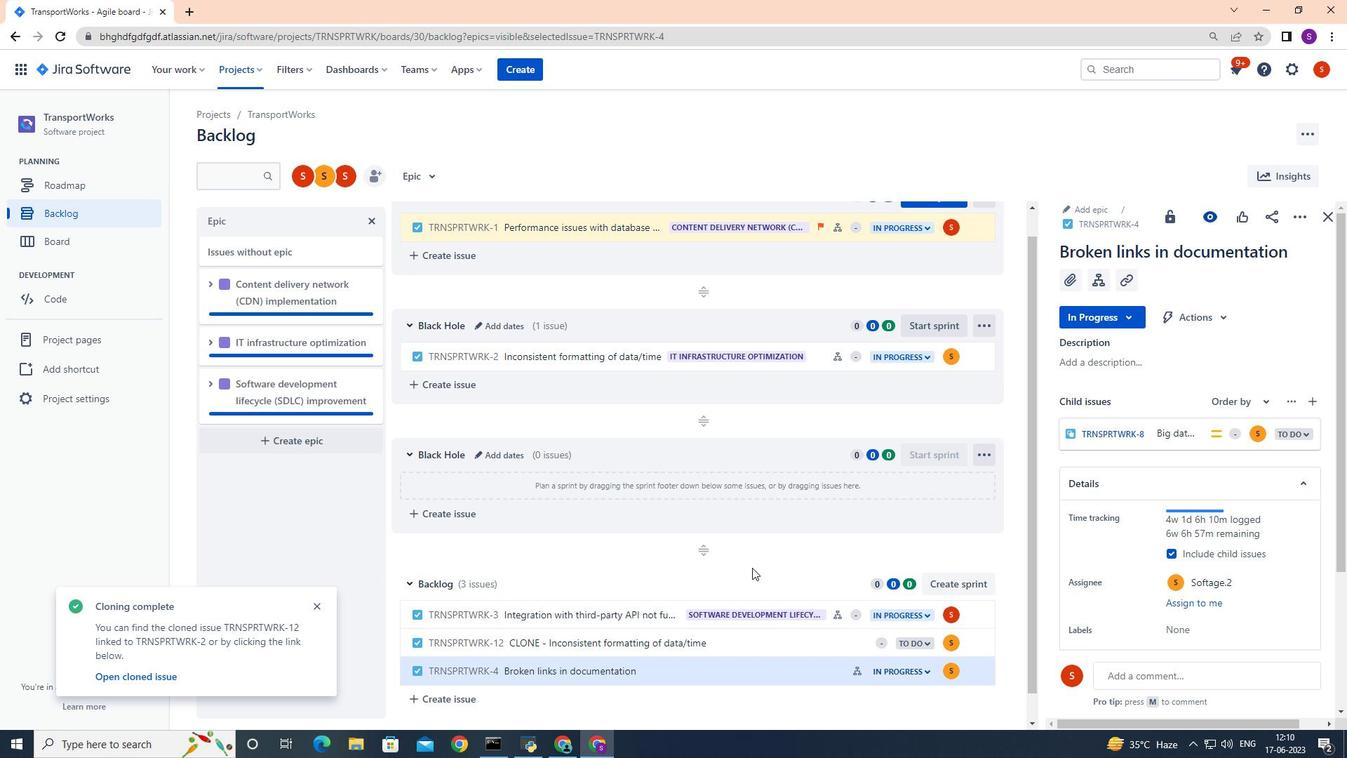 
Action: Mouse scrolled (746, 567) with delta (0, 0)
Screenshot: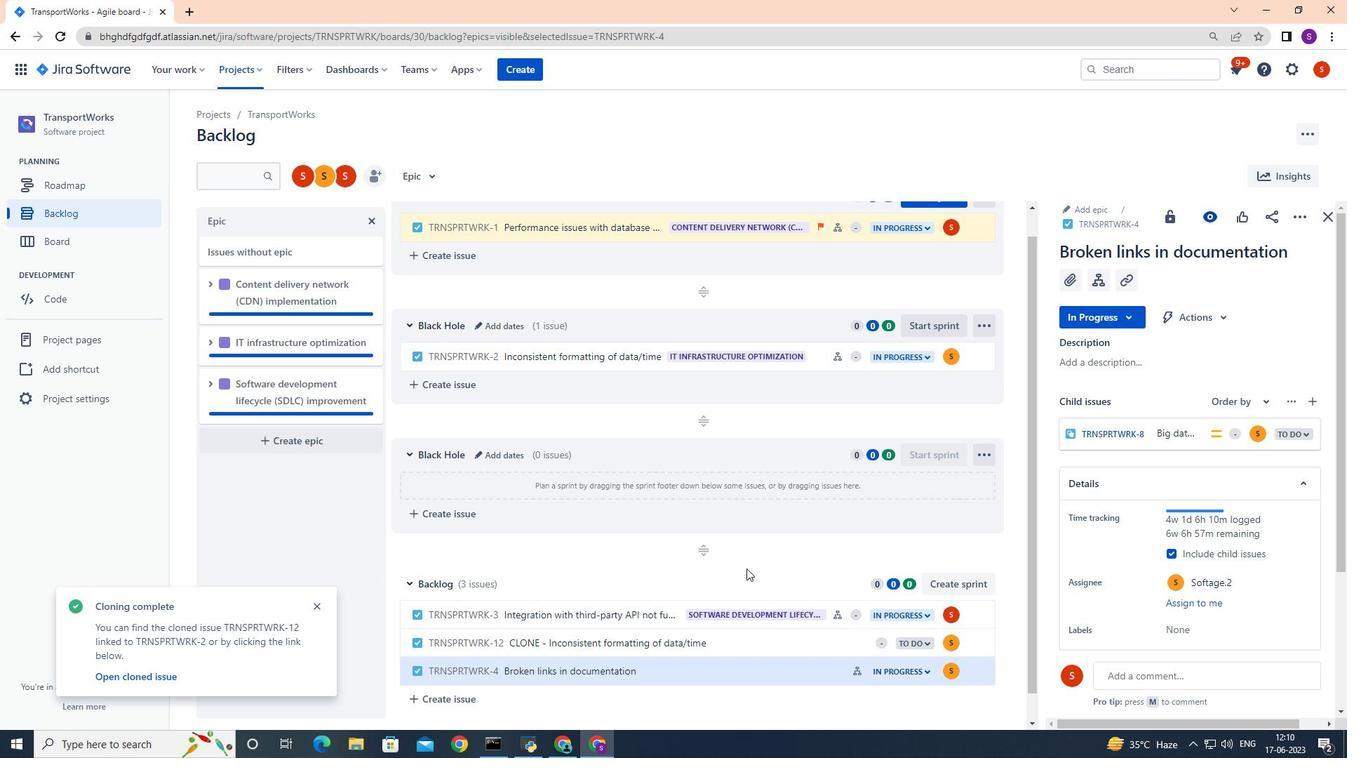 
Action: Mouse moved to (699, 641)
Screenshot: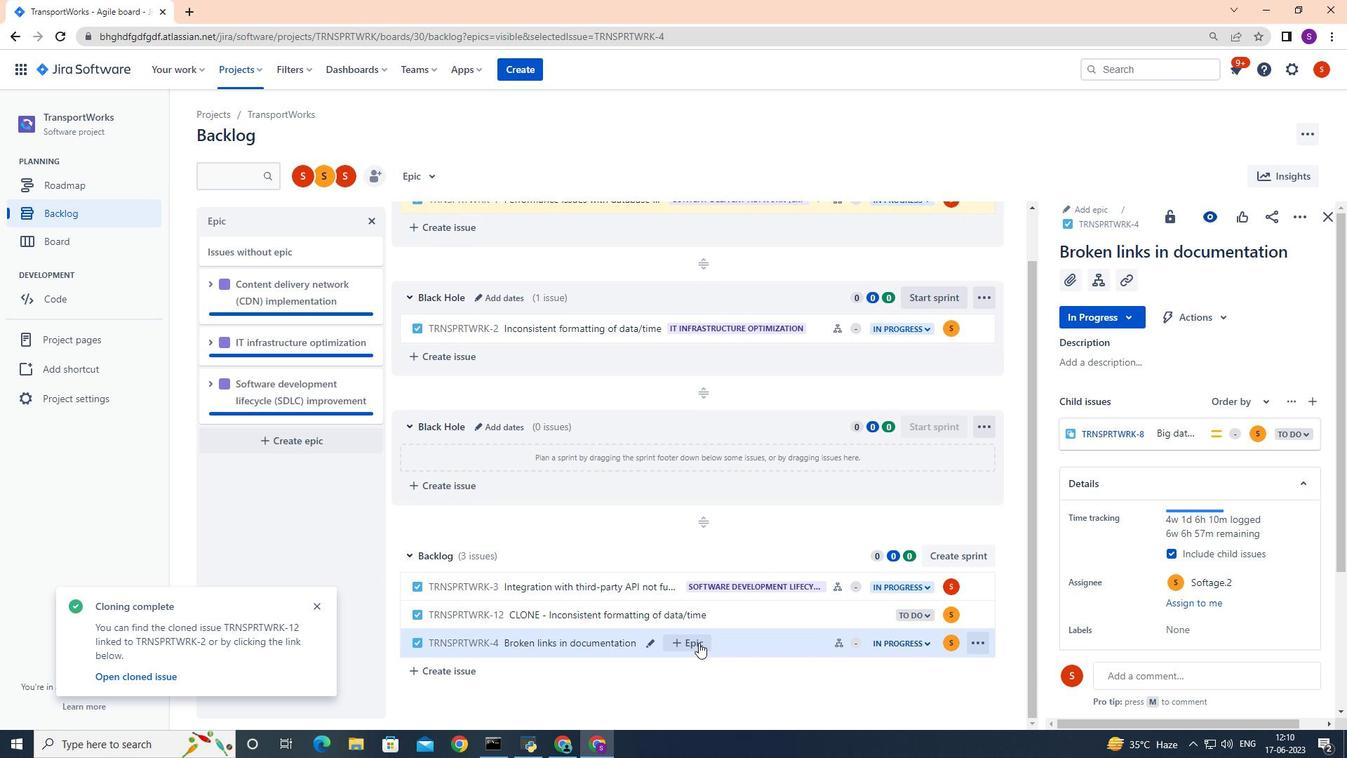 
Action: Mouse pressed left at (699, 641)
Screenshot: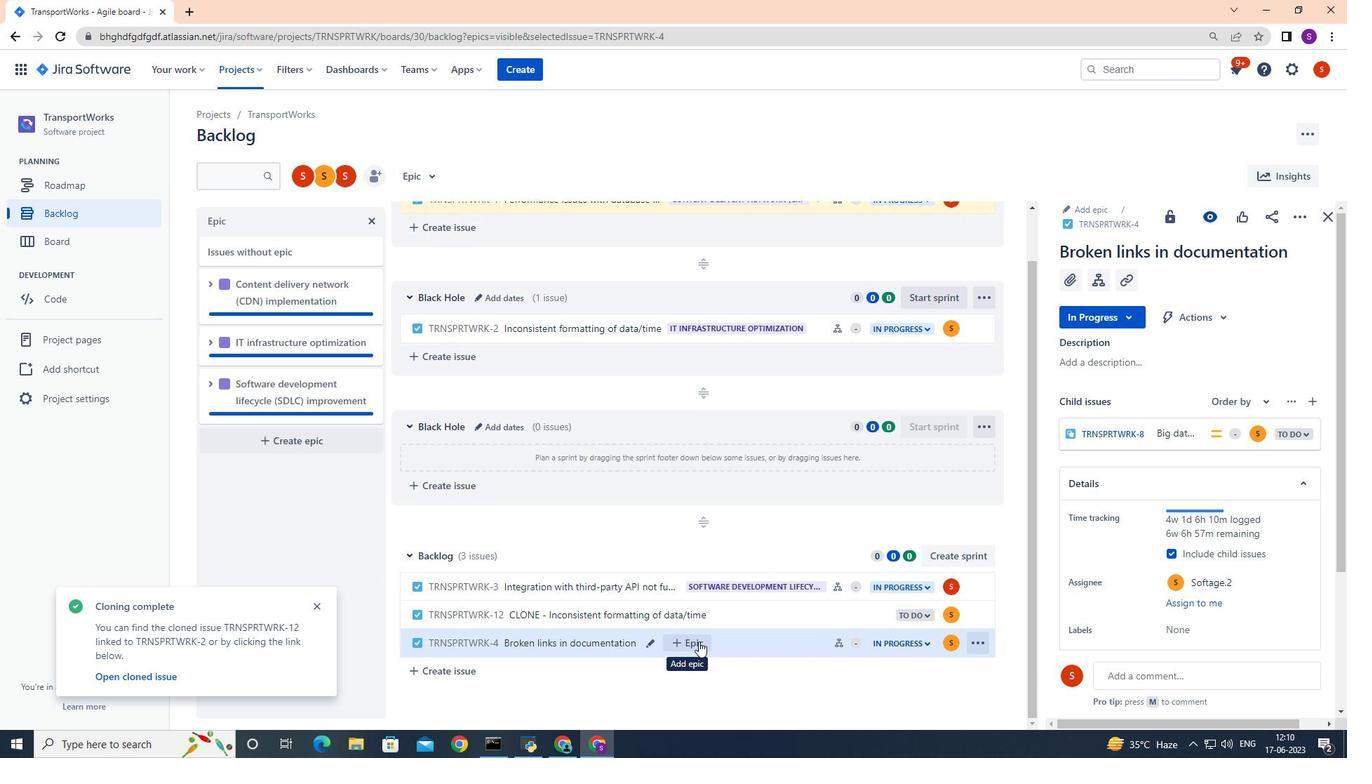 
Action: Mouse moved to (760, 676)
Screenshot: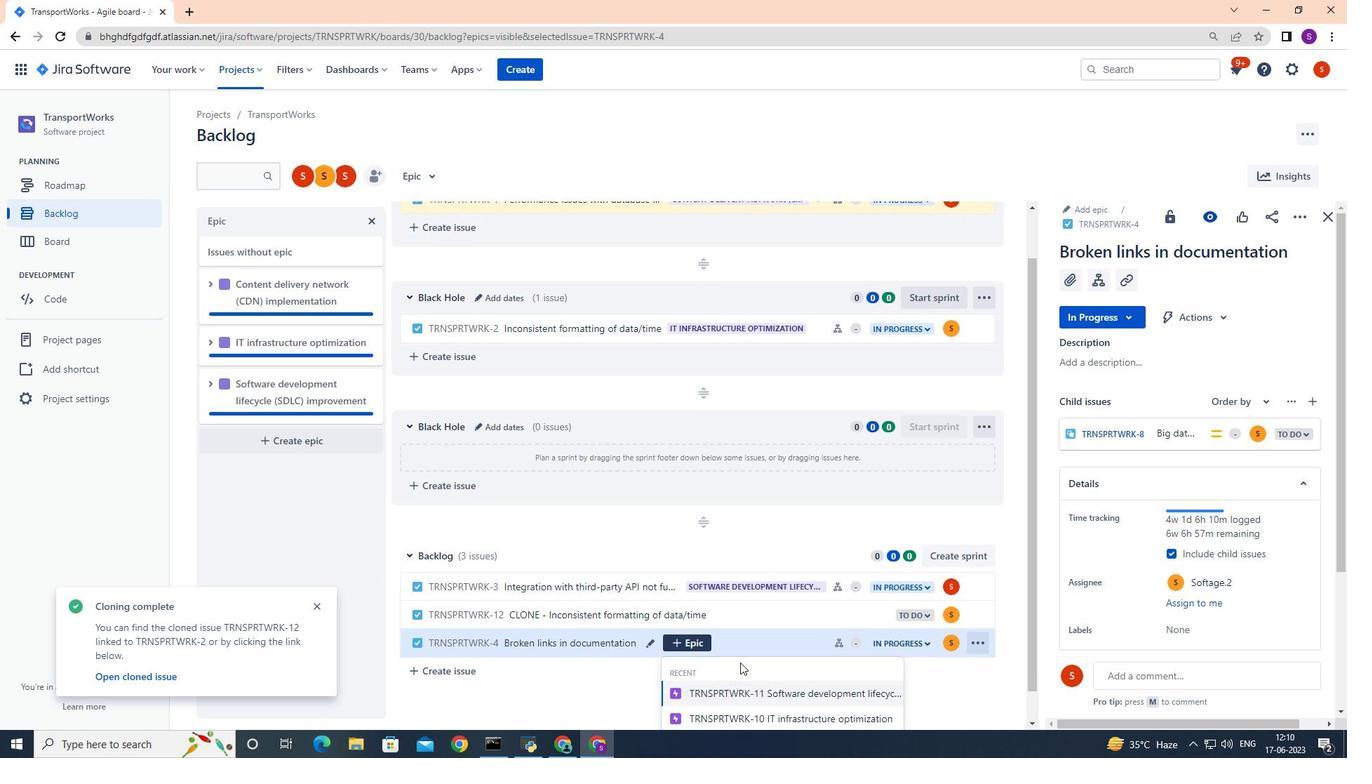 
Action: Mouse scrolled (760, 675) with delta (0, 0)
Screenshot: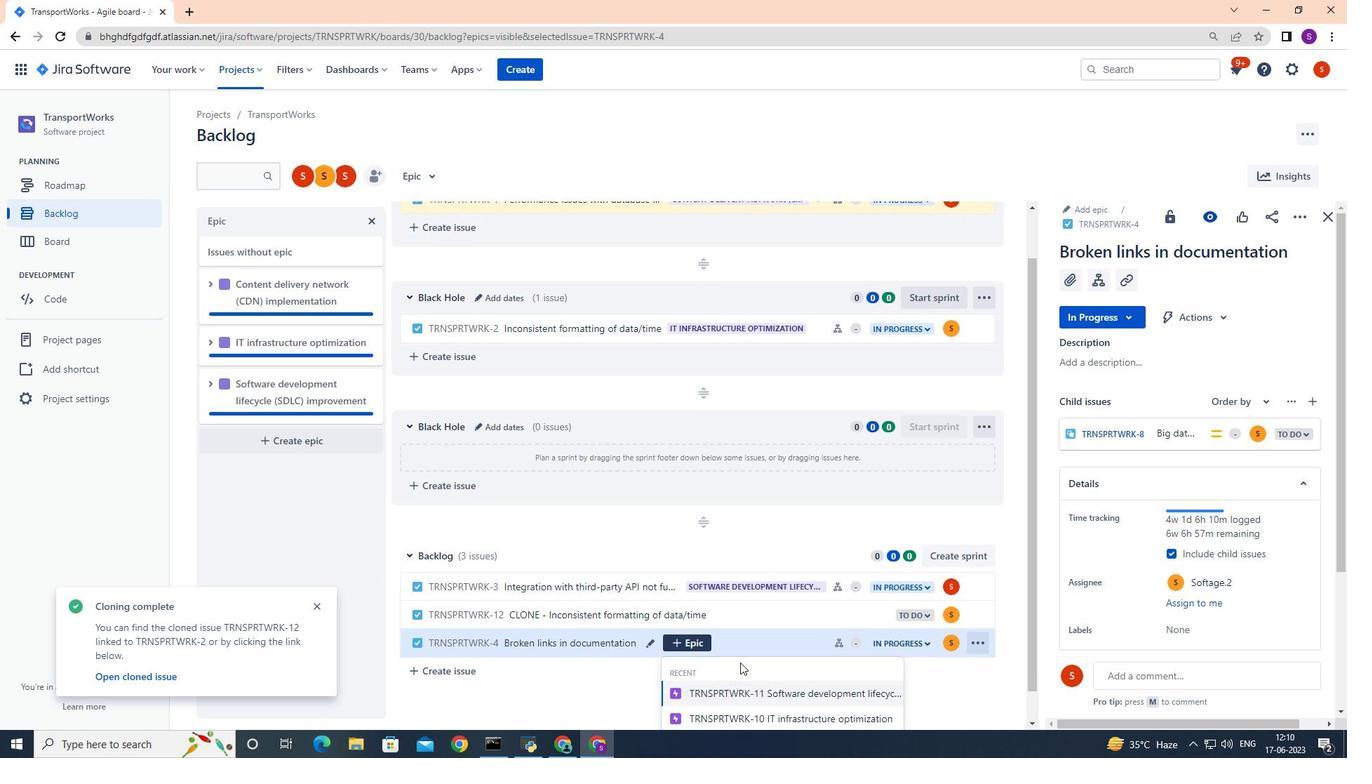 
Action: Mouse moved to (782, 680)
Screenshot: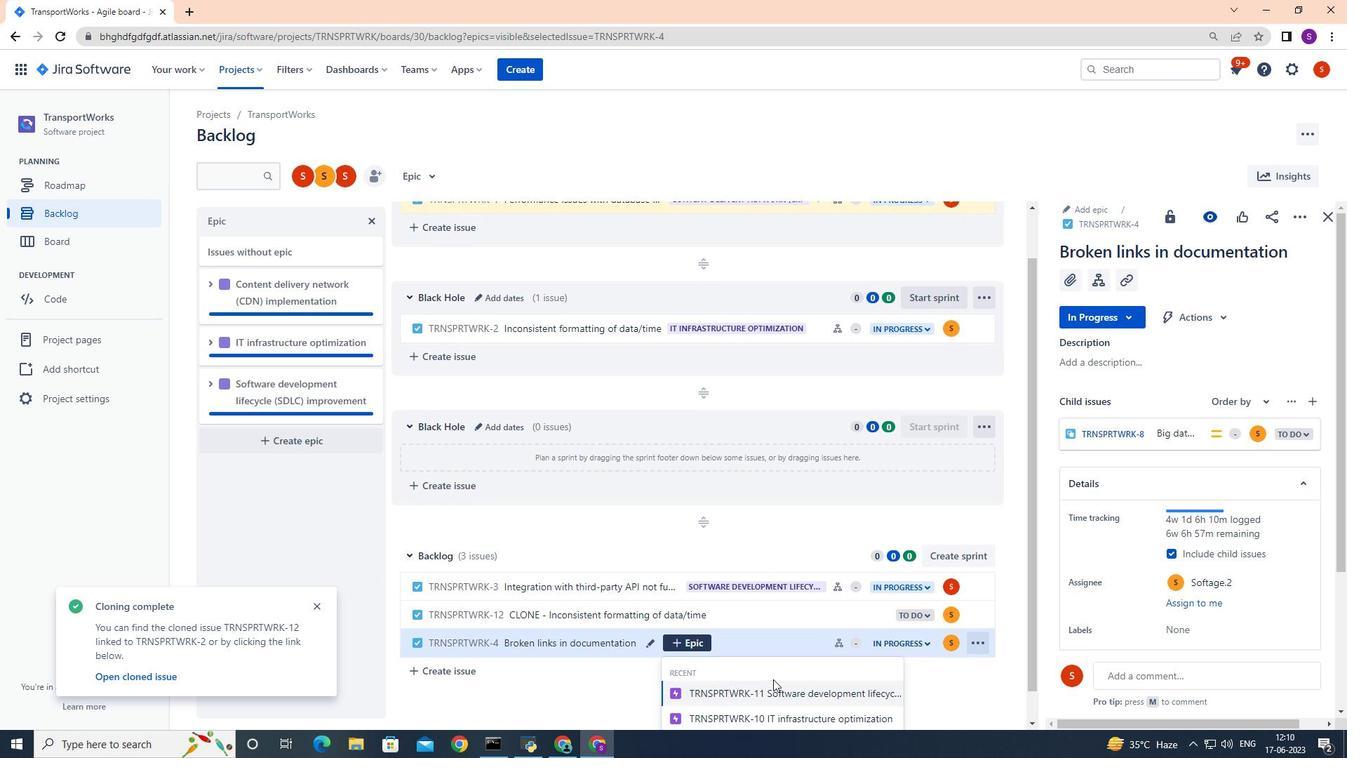 
Action: Mouse scrolled (782, 679) with delta (0, 0)
Screenshot: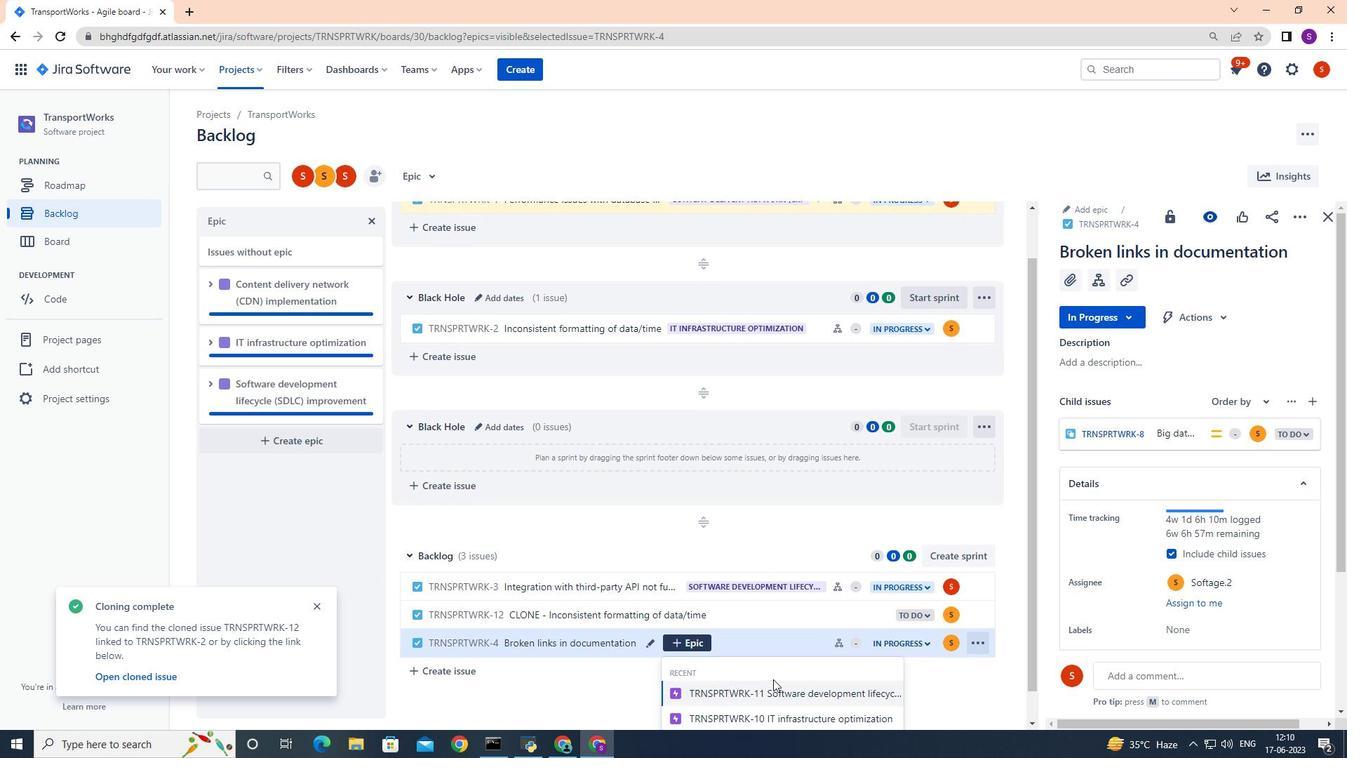 
Action: Mouse moved to (868, 696)
Screenshot: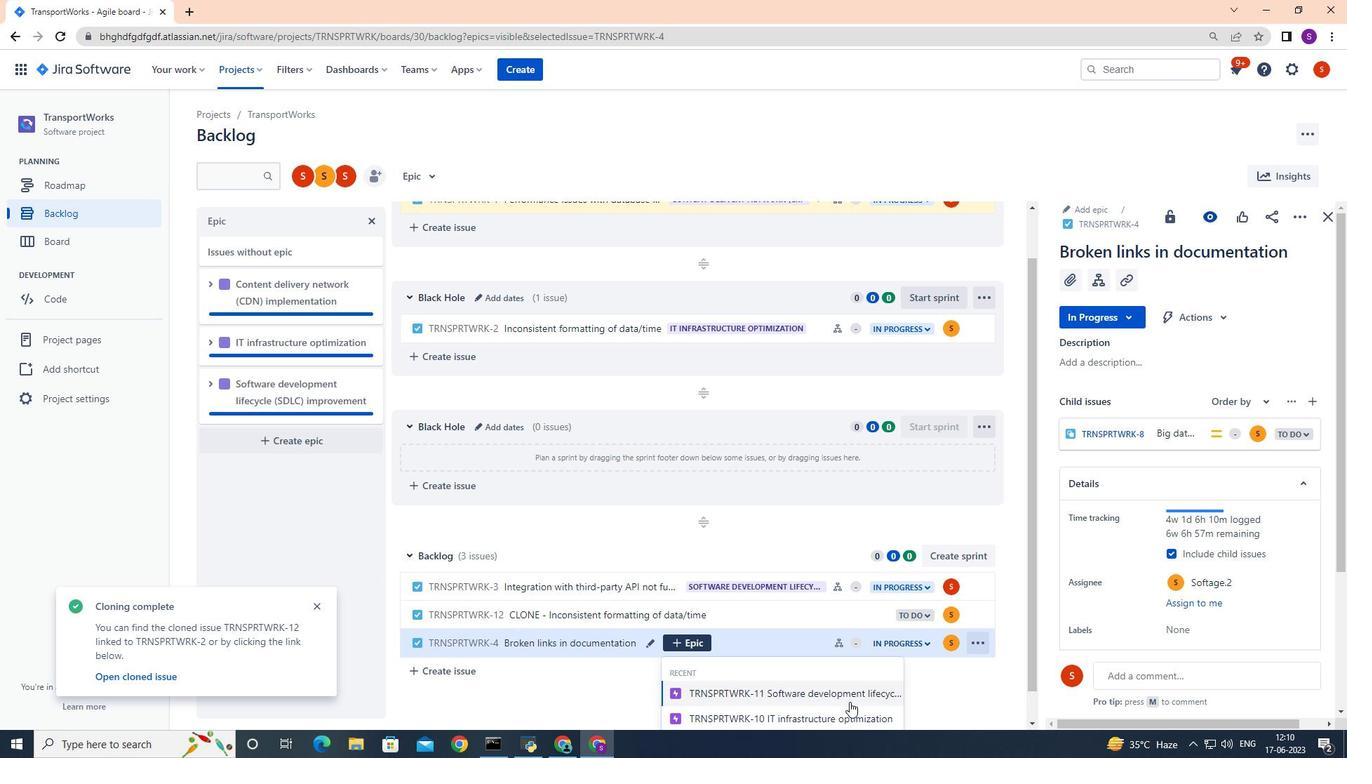 
Action: Mouse scrolled (868, 696) with delta (0, 0)
Screenshot: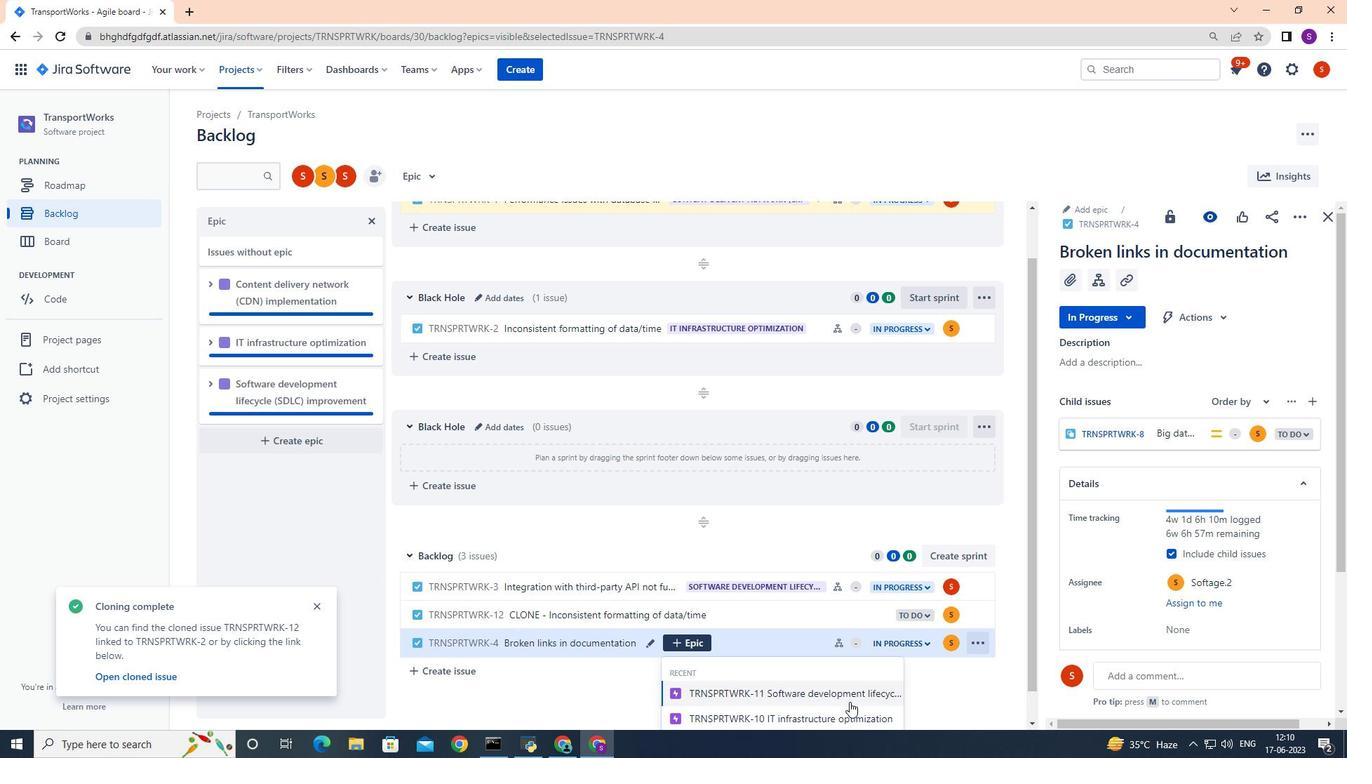 
Action: Mouse moved to (885, 696)
Screenshot: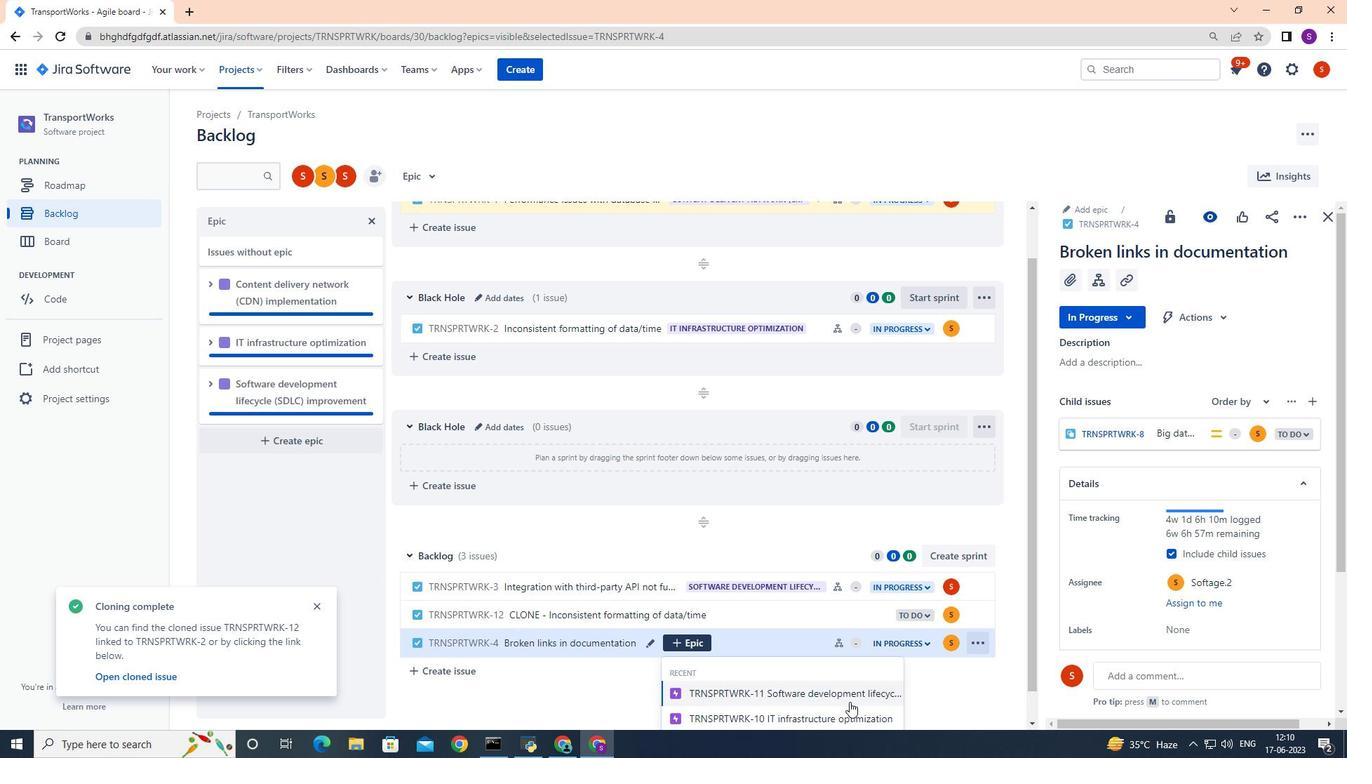 
Action: Mouse scrolled (885, 696) with delta (0, 0)
Screenshot: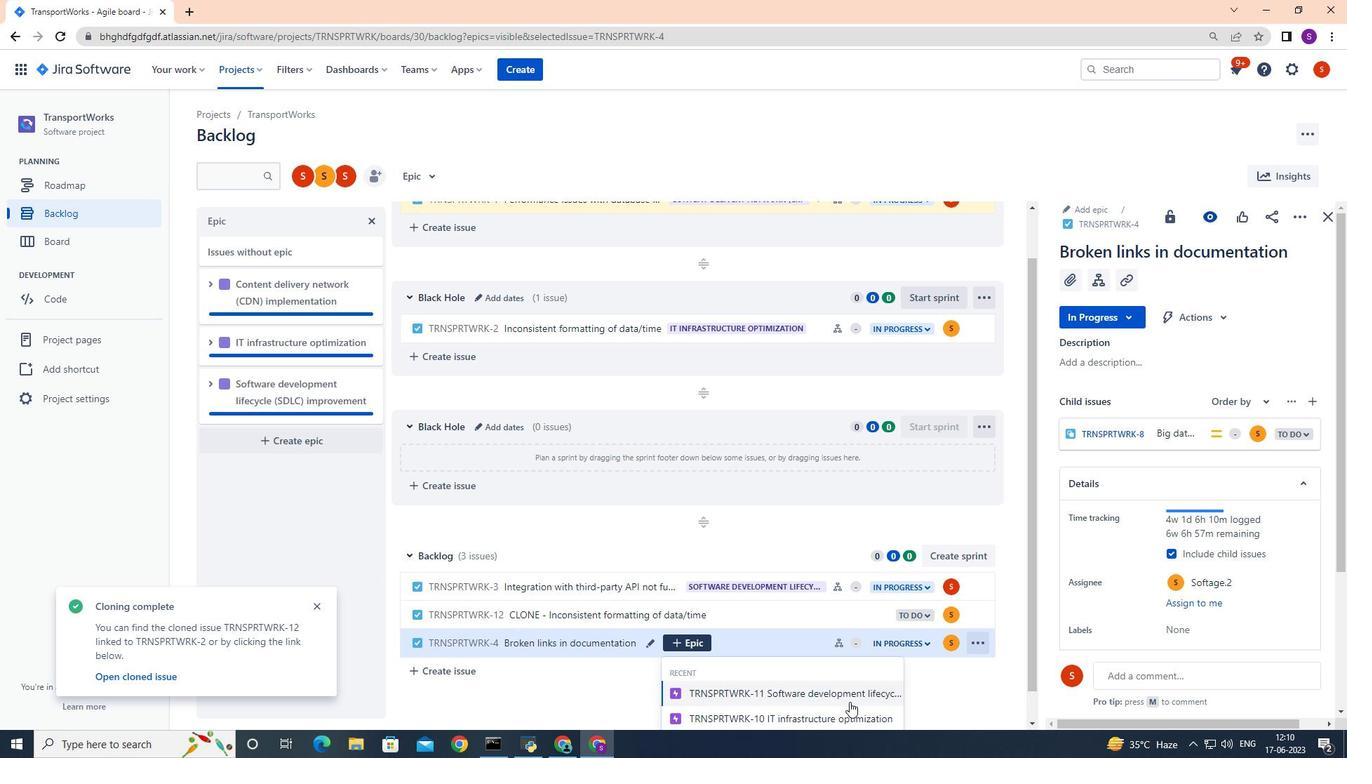 
Action: Mouse moved to (934, 694)
Screenshot: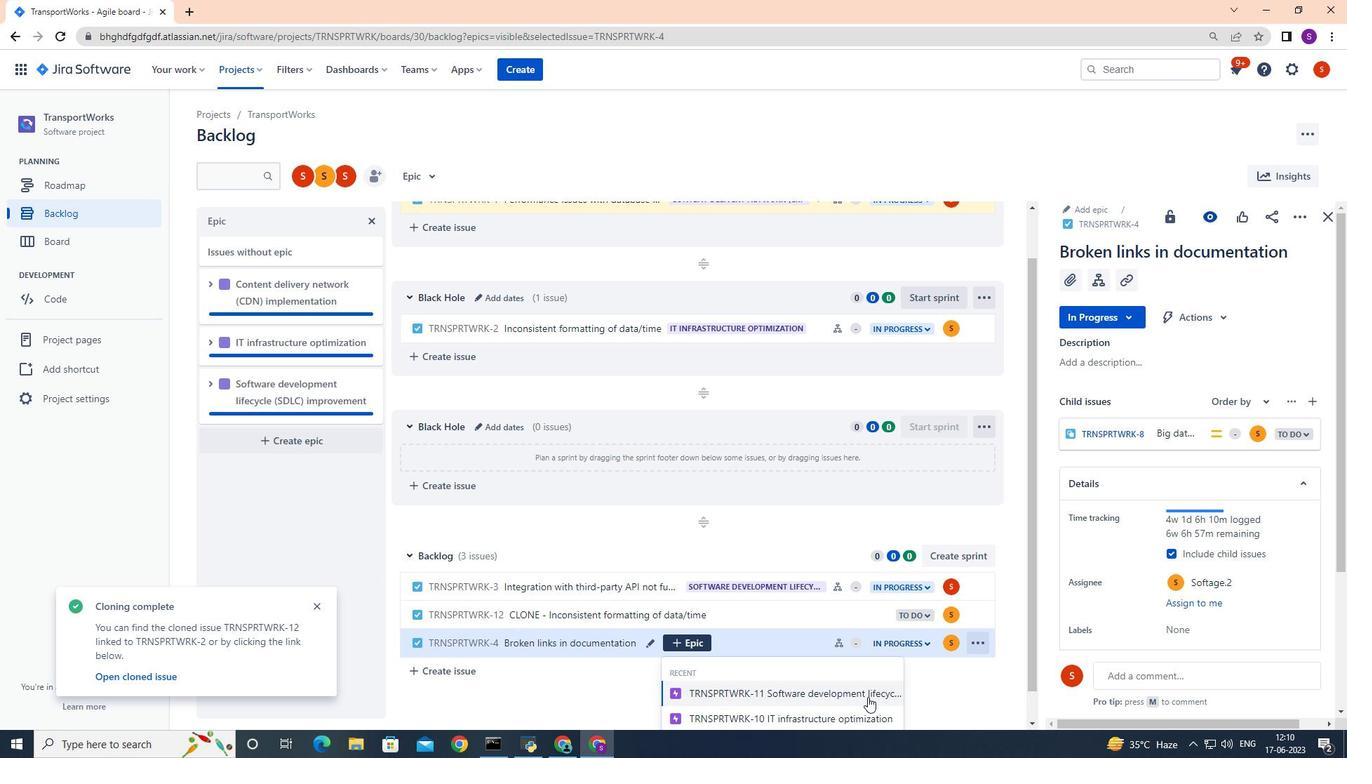 
Action: Mouse scrolled (934, 693) with delta (0, 0)
Screenshot: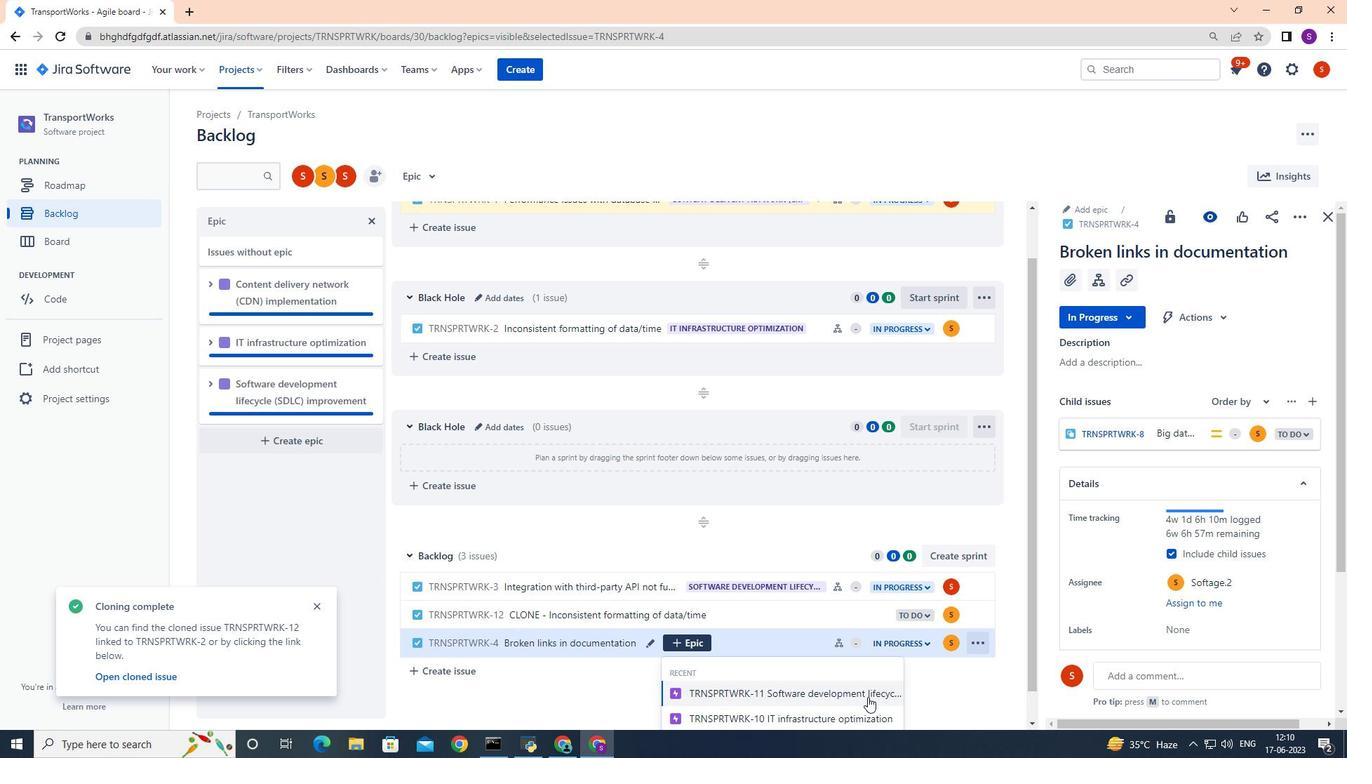 
Action: Mouse moved to (946, 690)
Screenshot: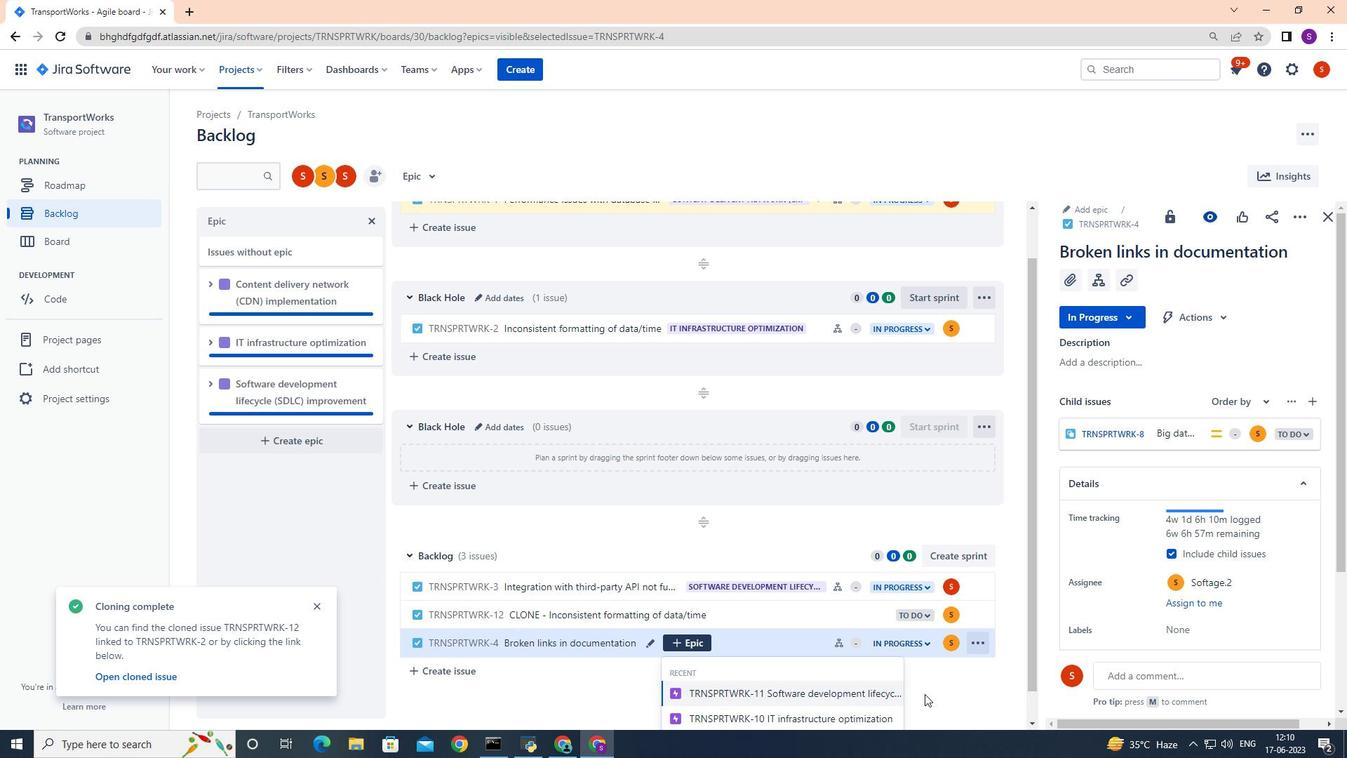 
Action: Mouse scrolled (946, 689) with delta (0, 0)
Screenshot: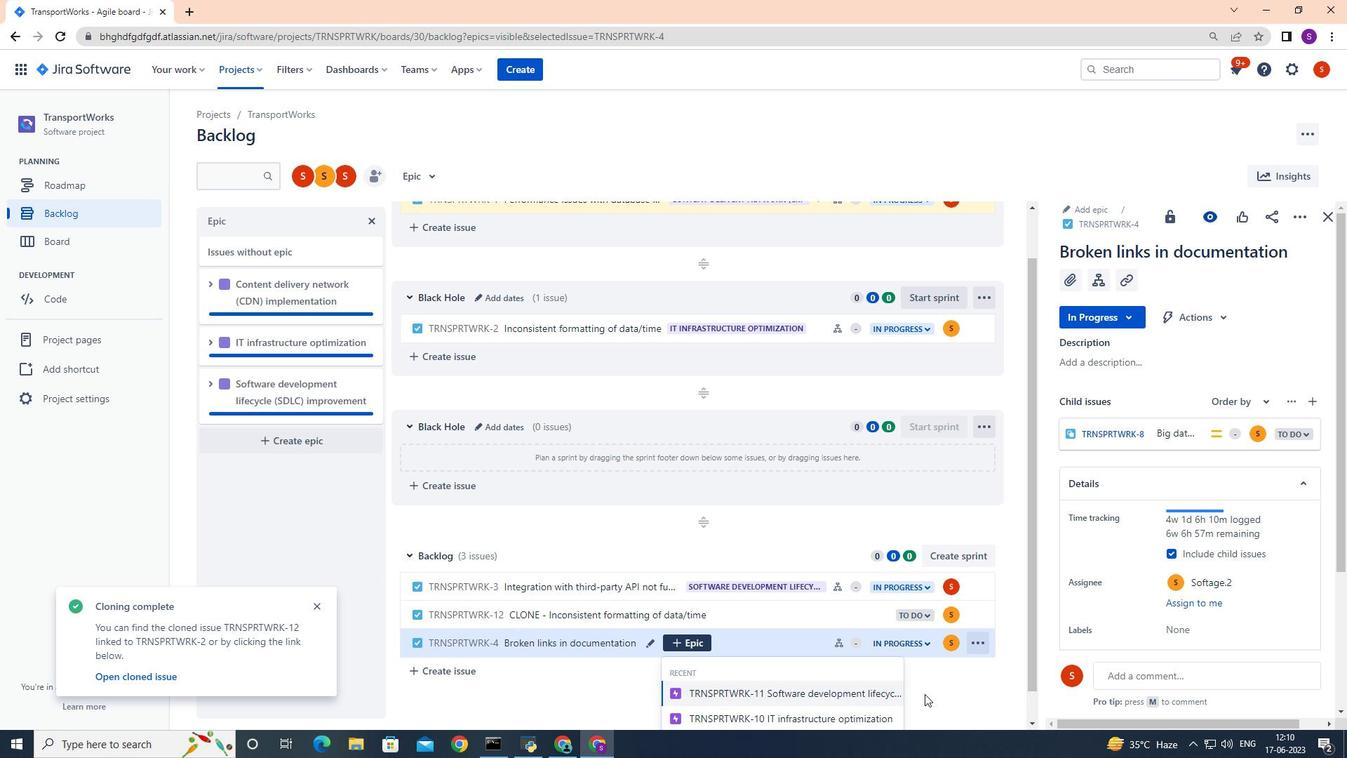 
Action: Mouse moved to (937, 677)
Screenshot: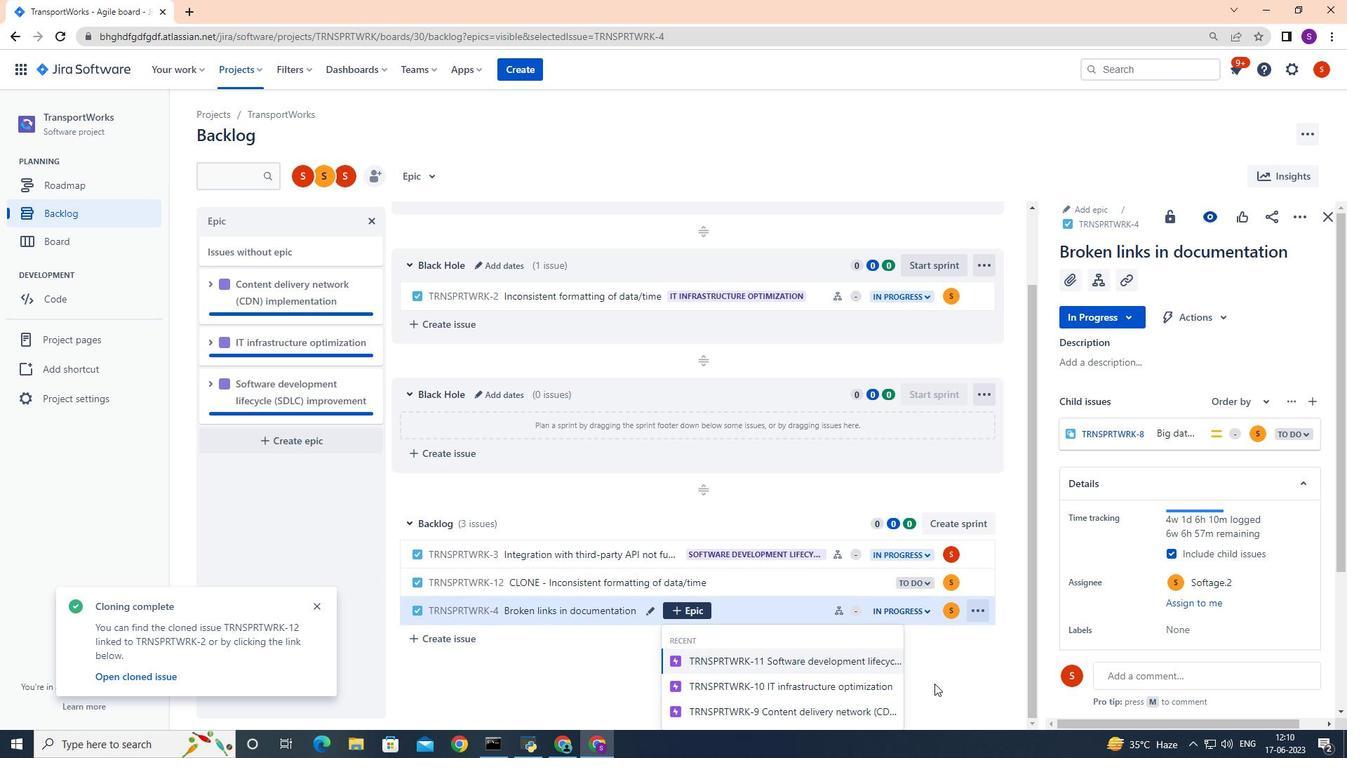 
Action: Mouse scrolled (937, 676) with delta (0, 0)
Screenshot: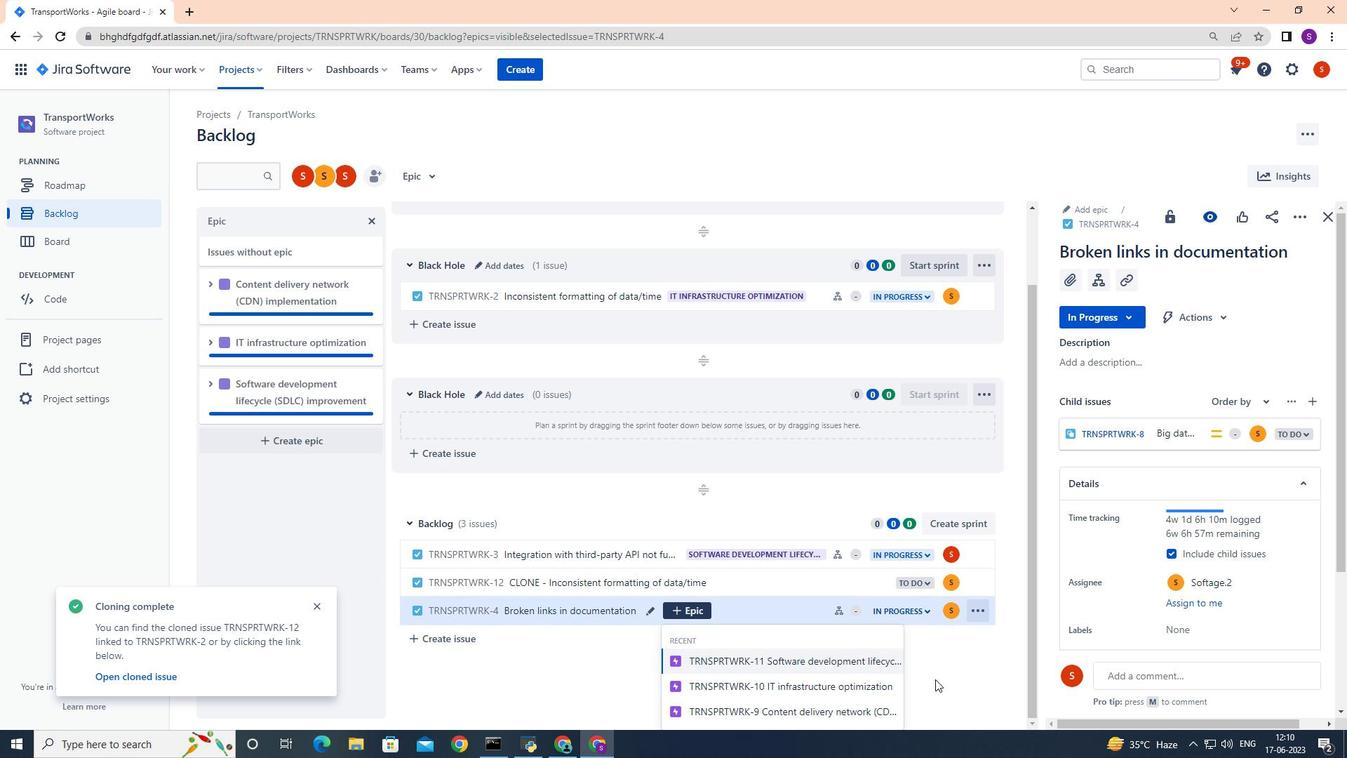 
Action: Mouse scrolled (937, 676) with delta (0, 0)
Screenshot: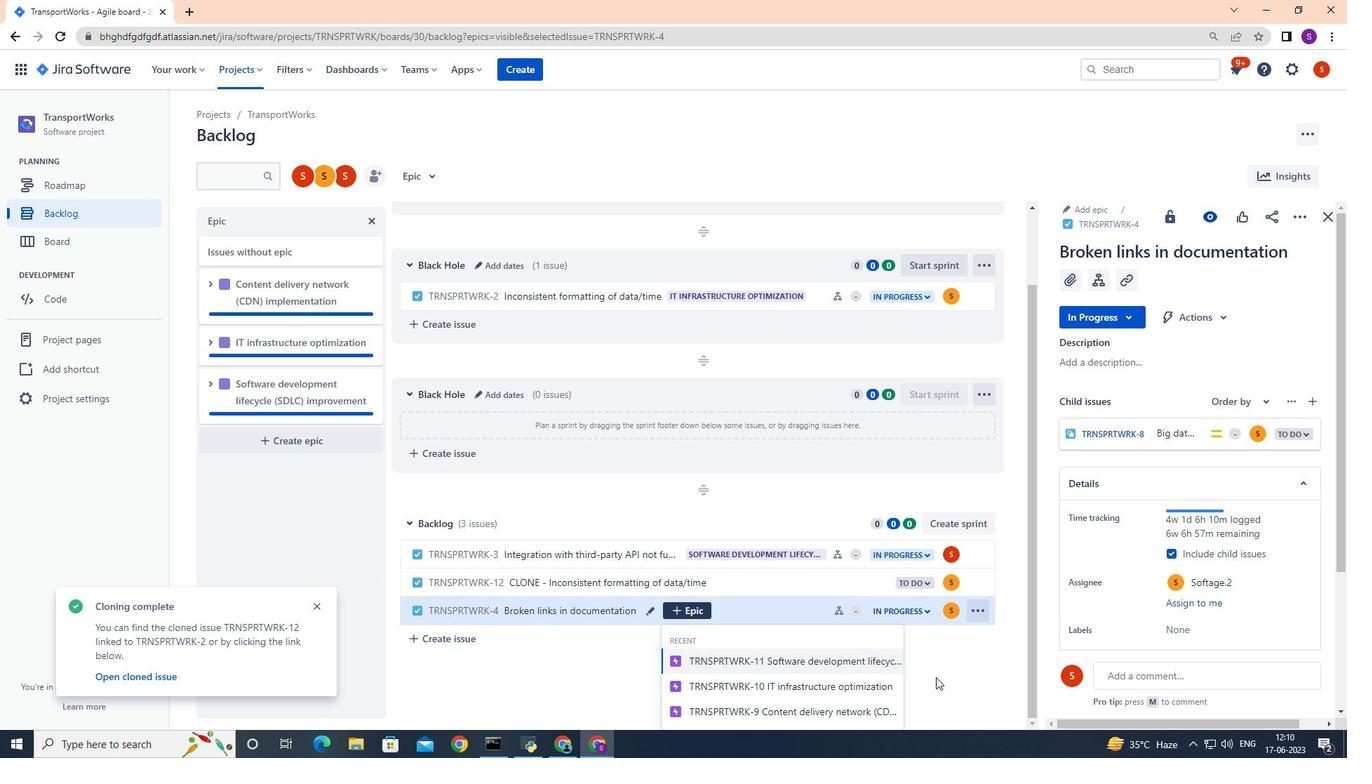 
Action: Mouse moved to (939, 670)
Screenshot: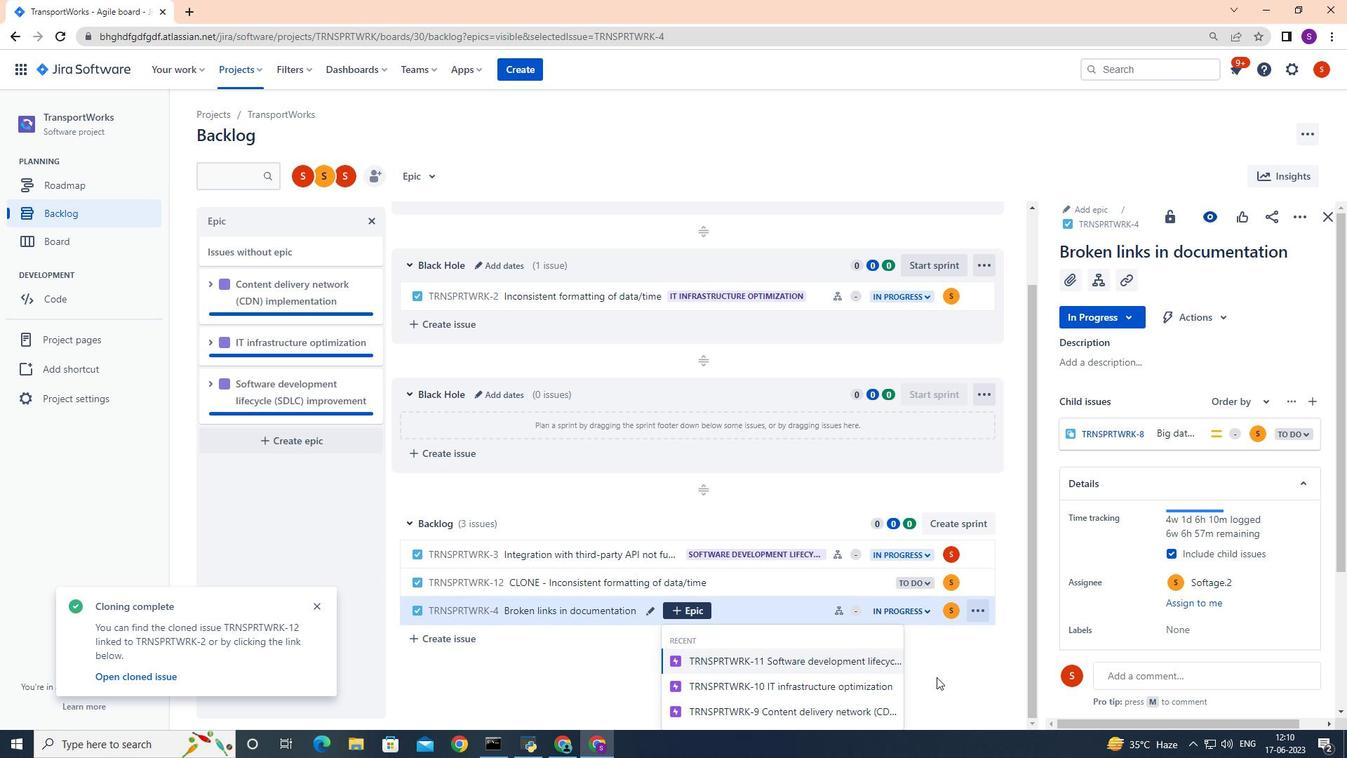 
Action: Mouse scrolled (939, 669) with delta (0, 0)
Screenshot: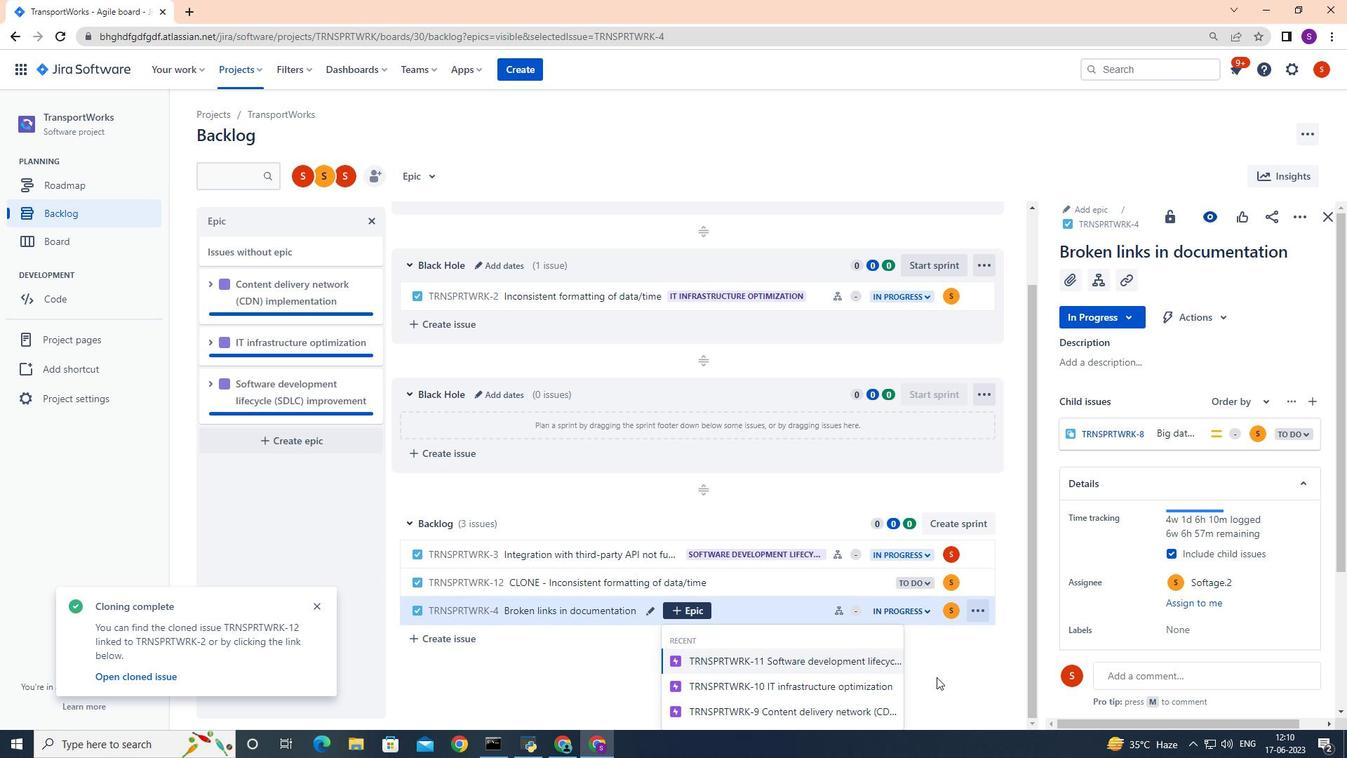 
Action: Mouse moved to (947, 656)
Screenshot: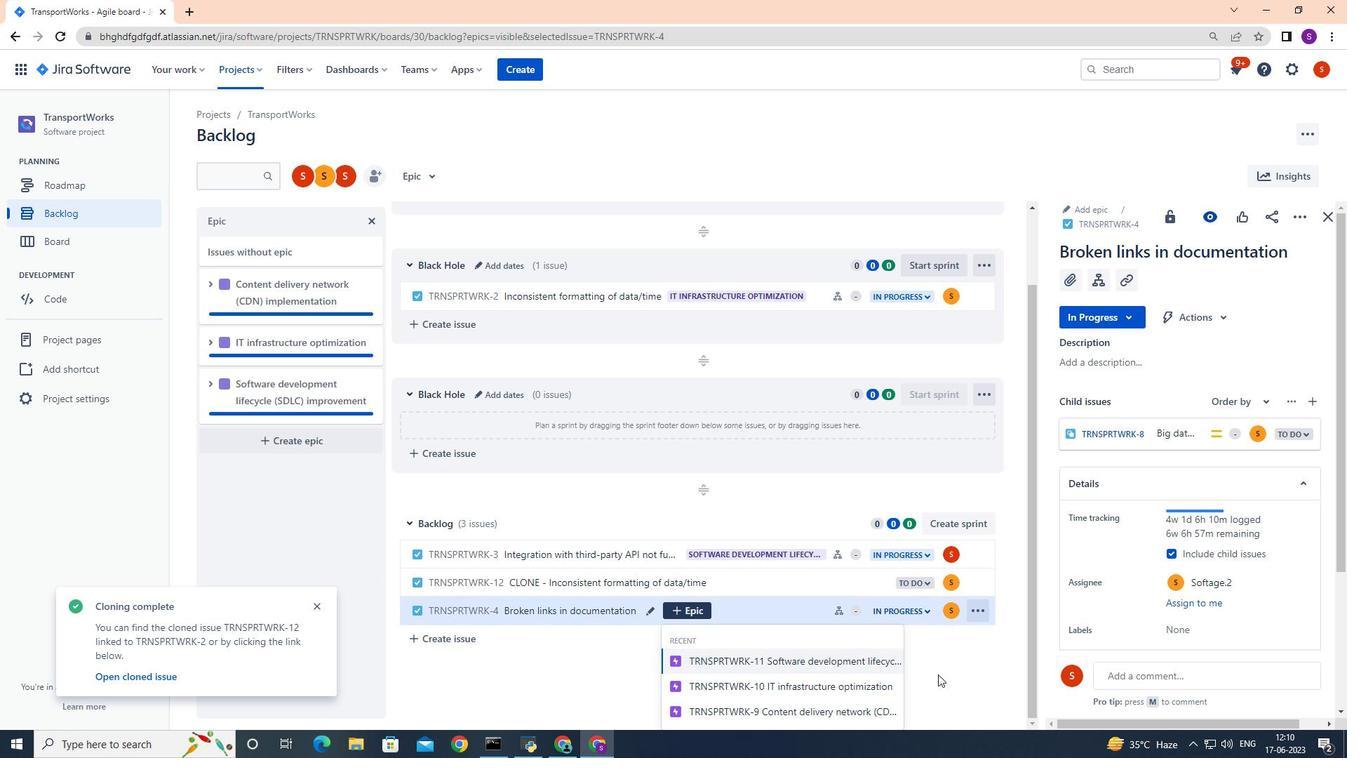 
Action: Mouse scrolled (947, 656) with delta (0, 0)
Screenshot: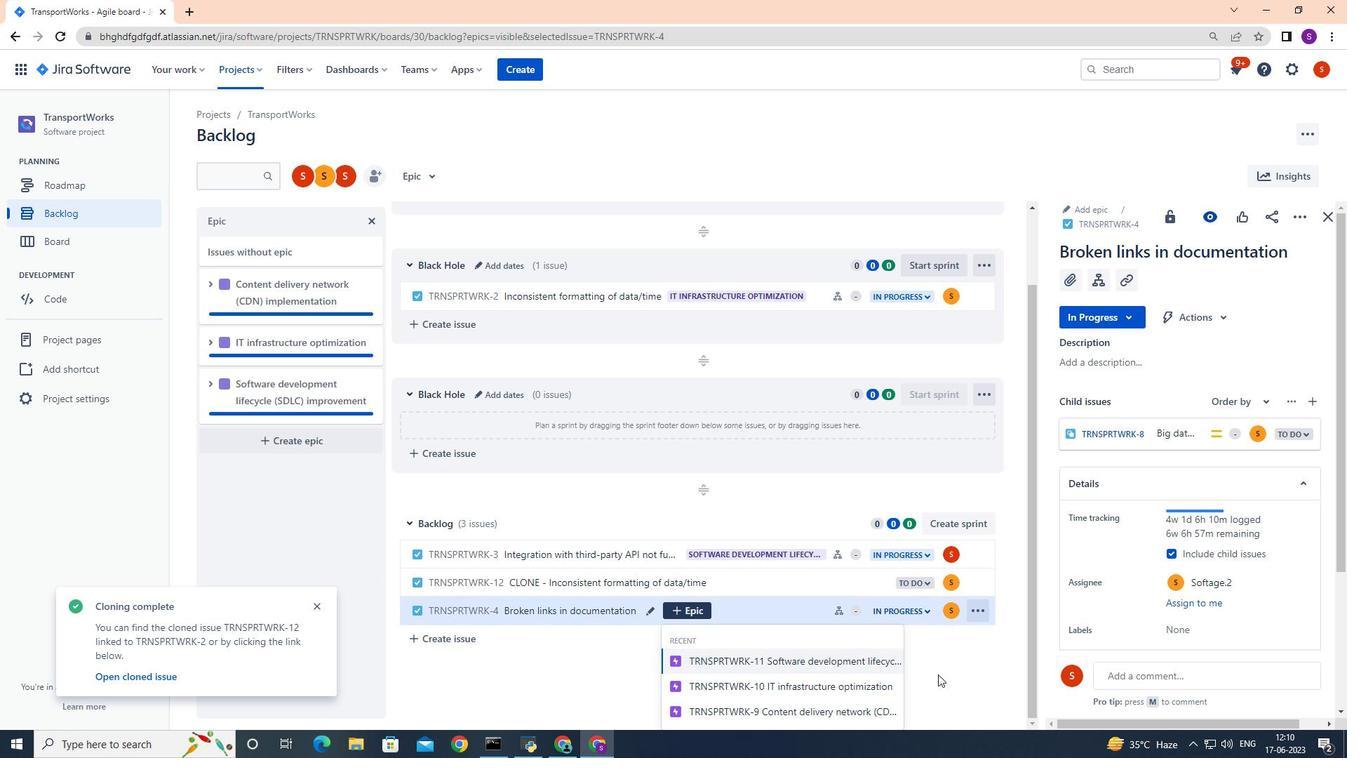 
Action: Mouse moved to (833, 711)
Screenshot: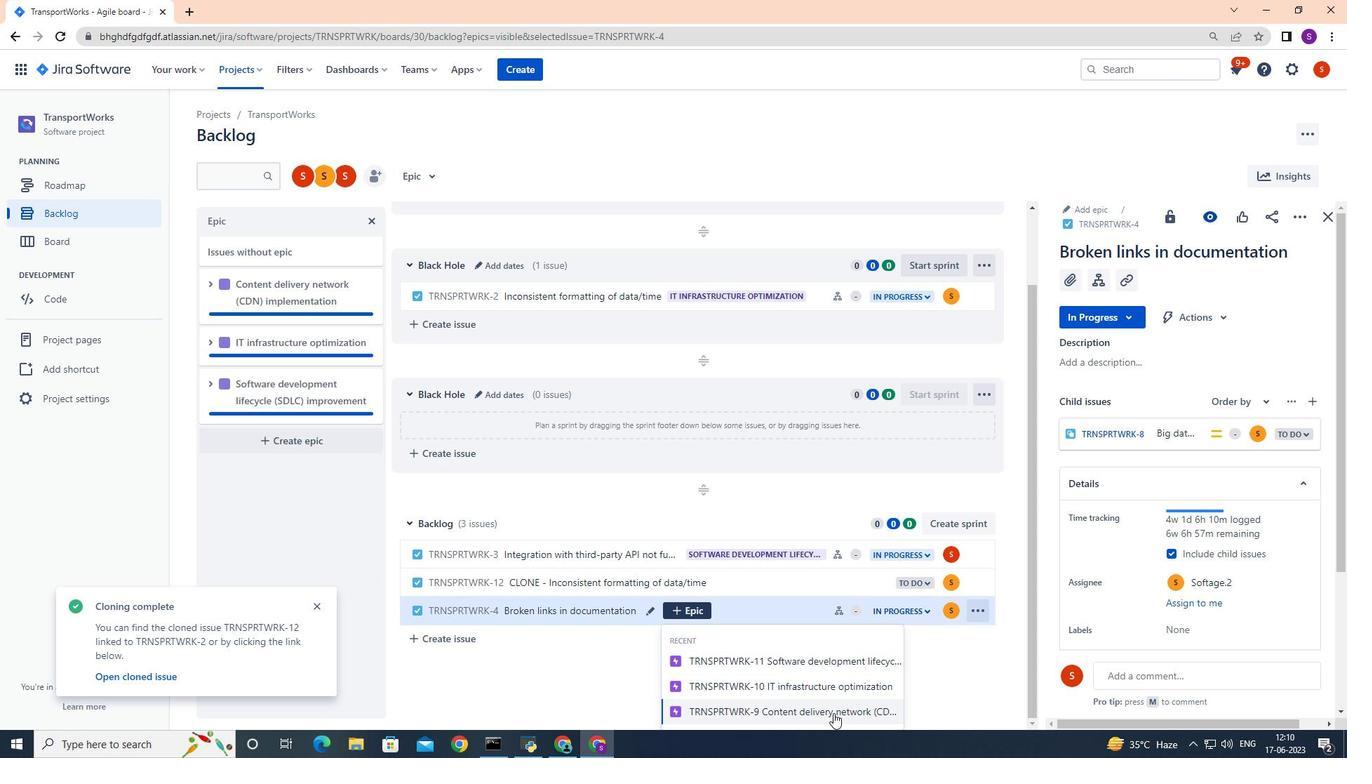 
Action: Mouse pressed left at (833, 711)
Screenshot: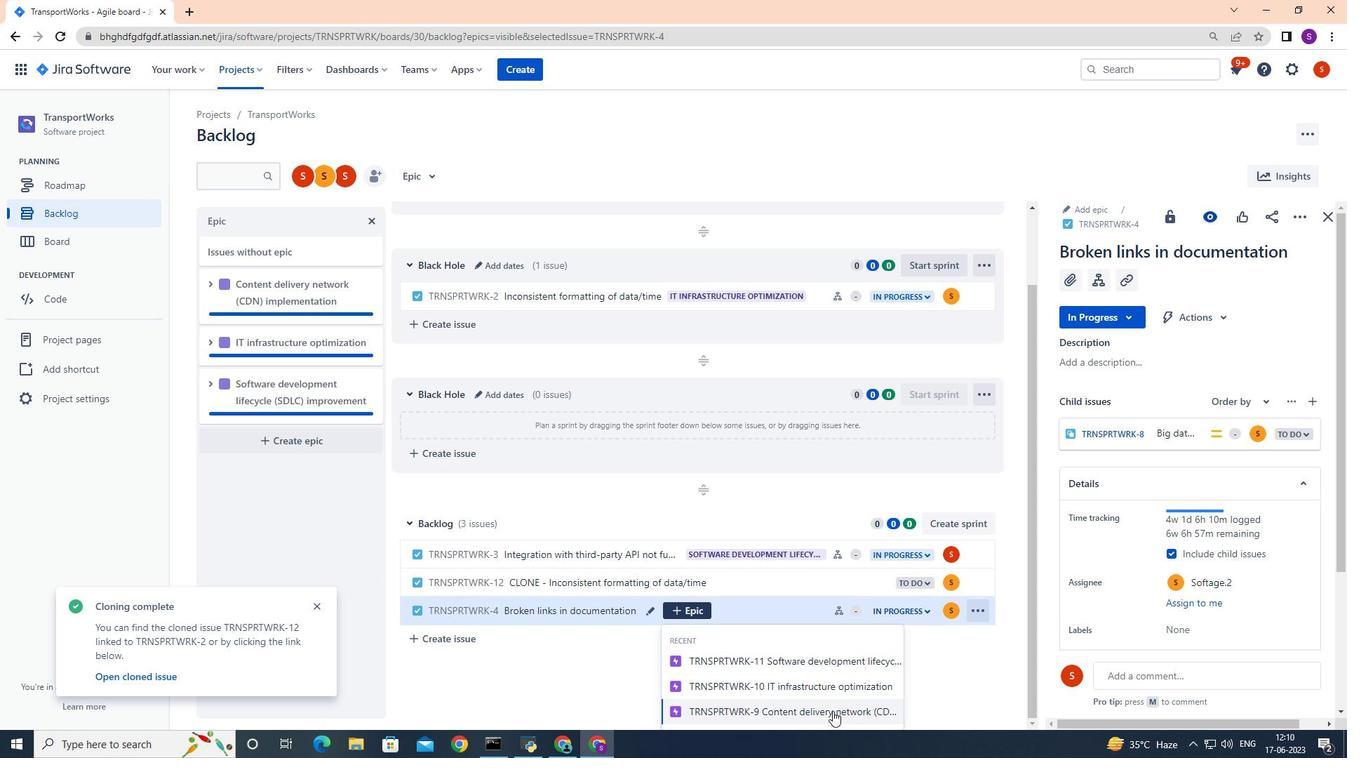 
Action: Mouse moved to (829, 708)
Screenshot: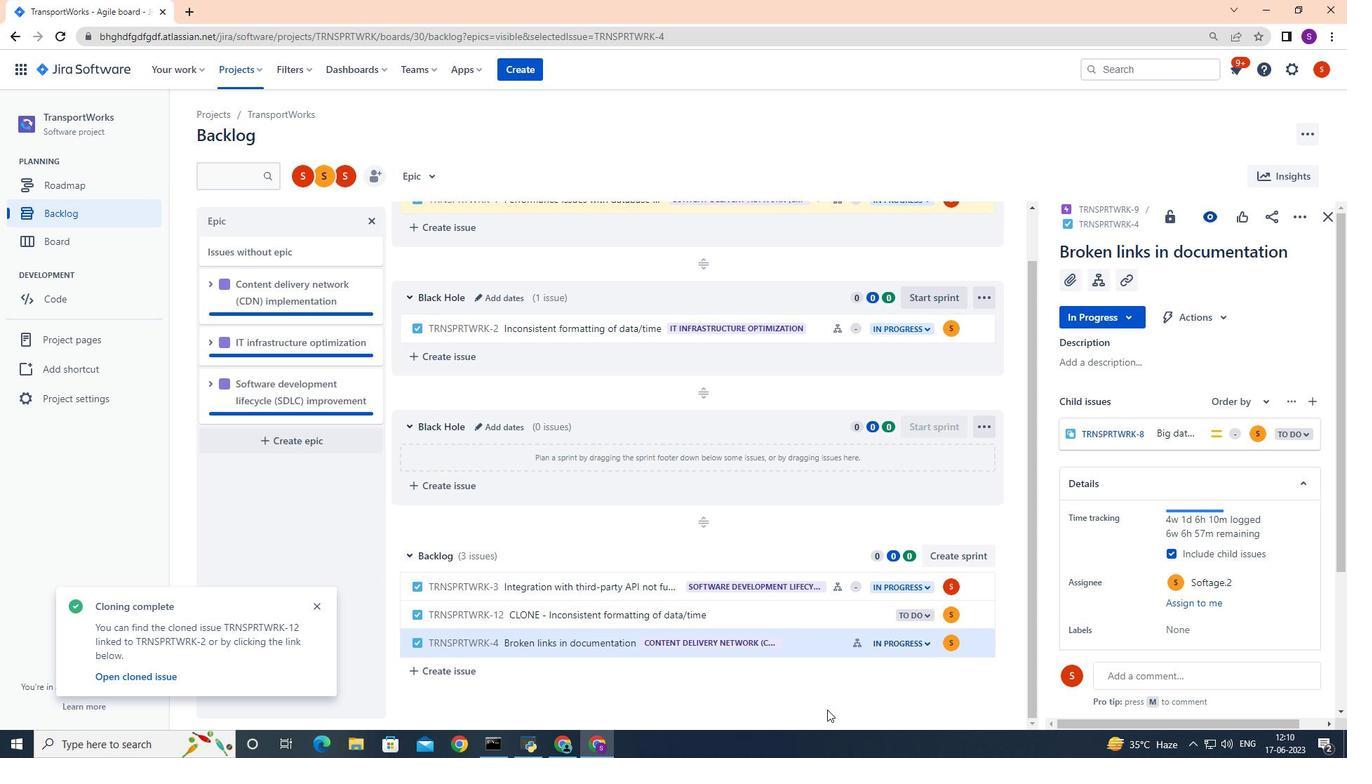 
